 Task: Create a 'session' object.
Action: Mouse moved to (723, 57)
Screenshot: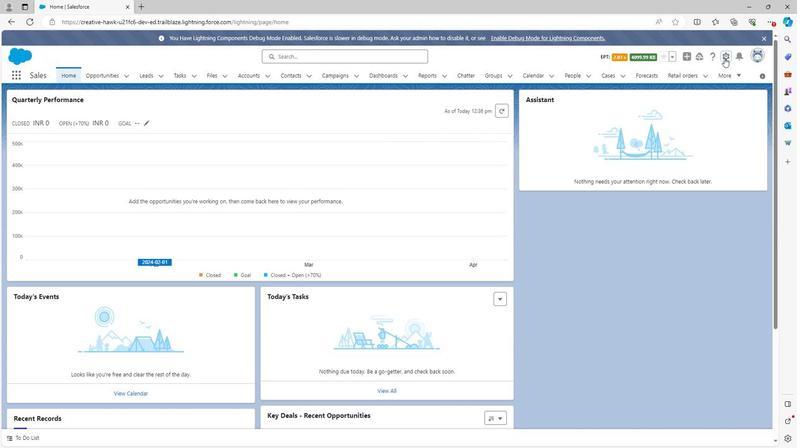 
Action: Mouse pressed left at (723, 57)
Screenshot: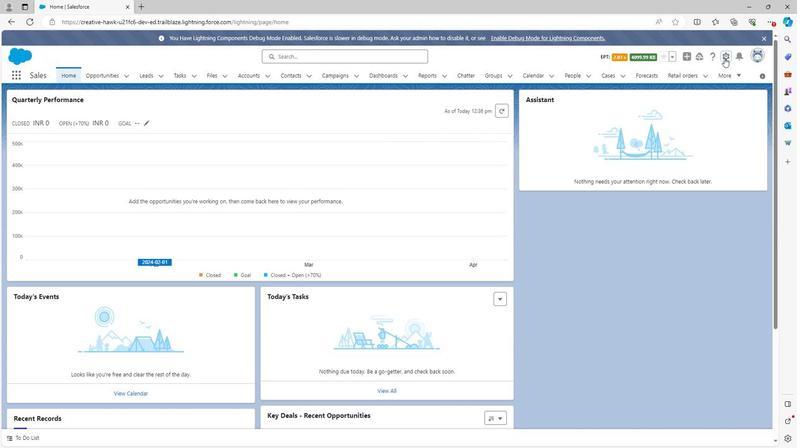 
Action: Mouse moved to (696, 80)
Screenshot: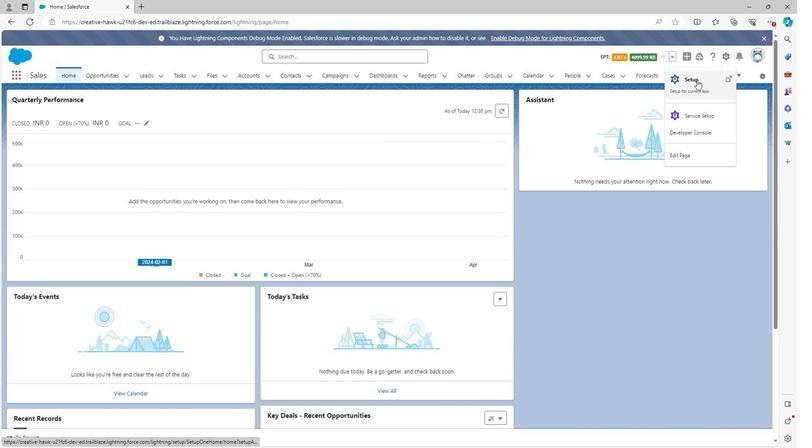 
Action: Mouse pressed left at (696, 80)
Screenshot: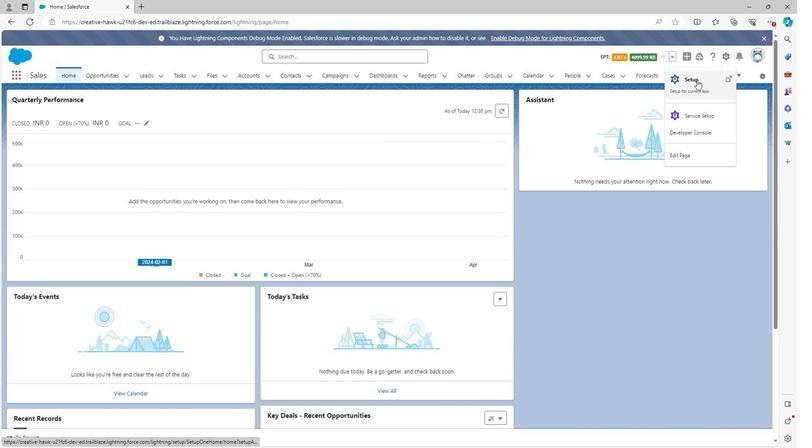 
Action: Mouse moved to (95, 77)
Screenshot: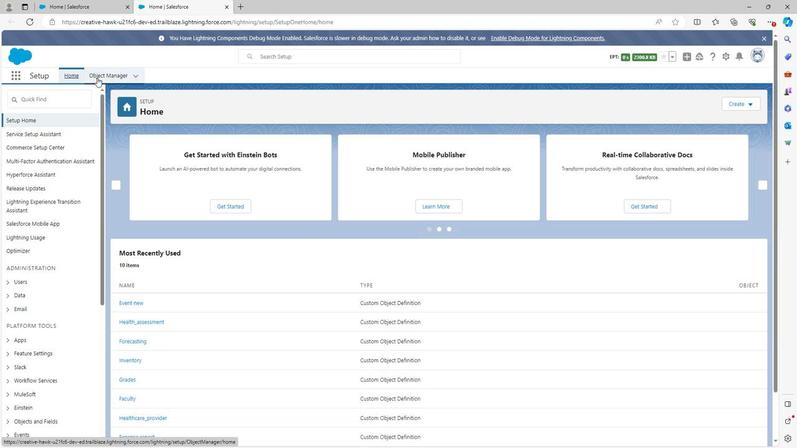 
Action: Mouse pressed left at (95, 77)
Screenshot: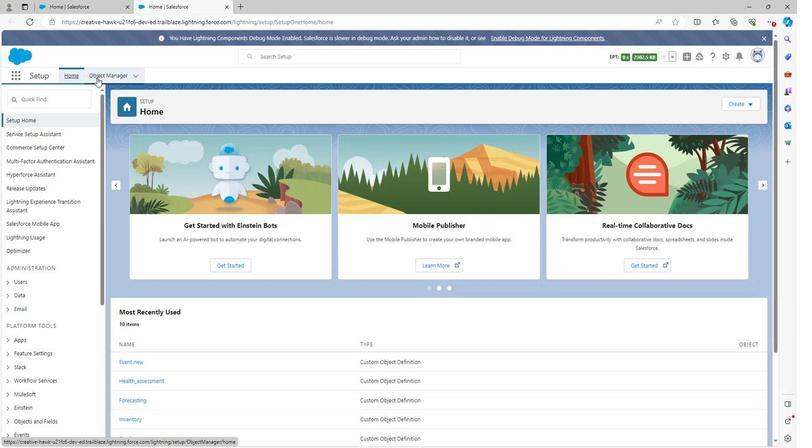 
Action: Mouse moved to (742, 100)
Screenshot: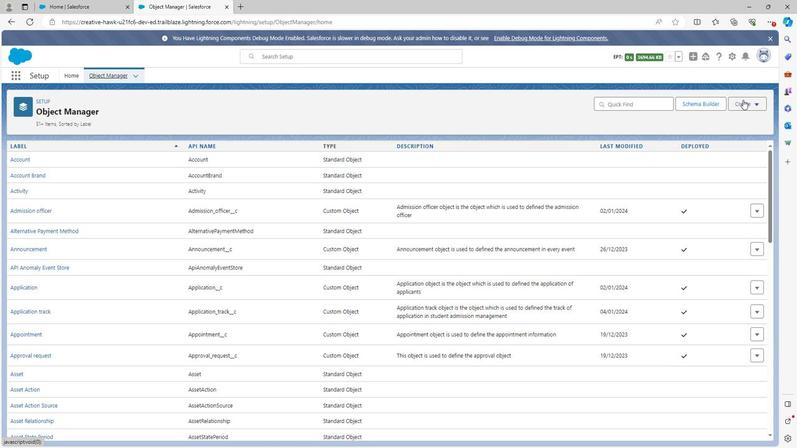
Action: Mouse pressed left at (742, 100)
Screenshot: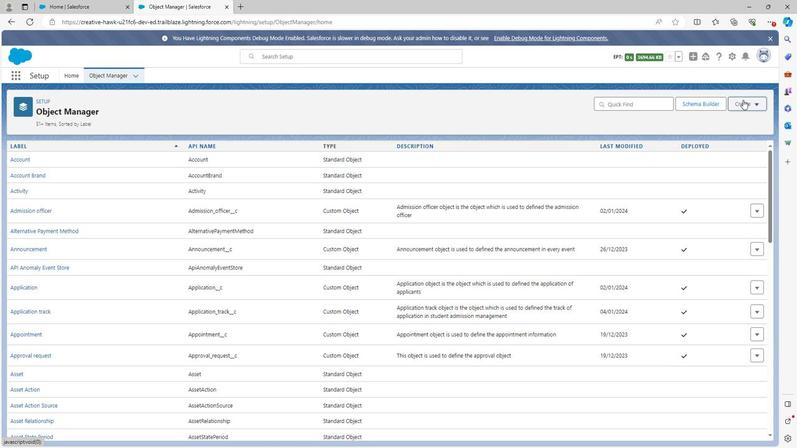 
Action: Mouse moved to (731, 126)
Screenshot: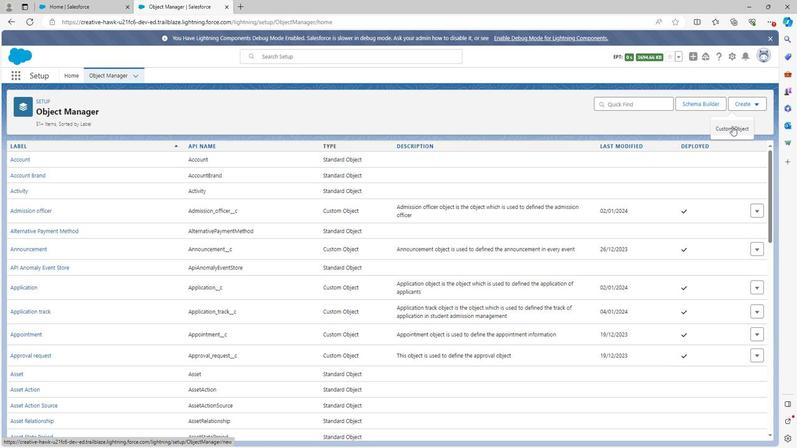 
Action: Mouse pressed left at (731, 126)
Screenshot: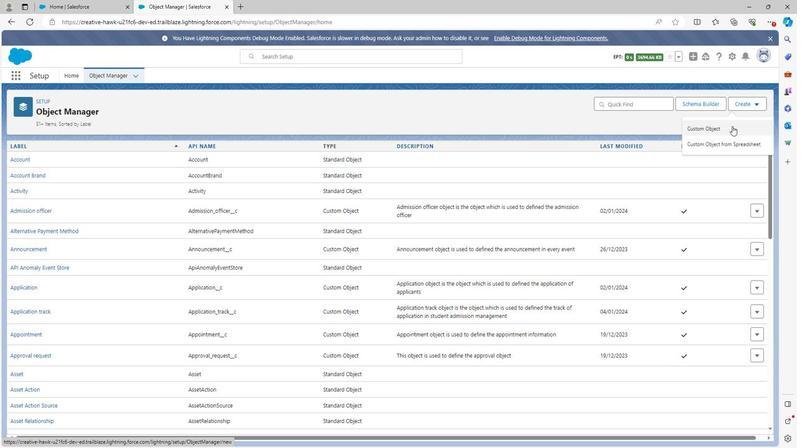 
Action: Mouse moved to (203, 208)
Screenshot: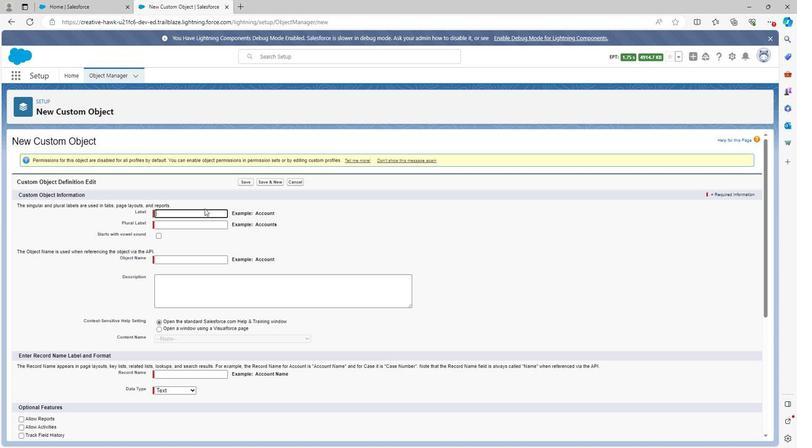 
Action: Key pressed <Key.shift>Session
Screenshot: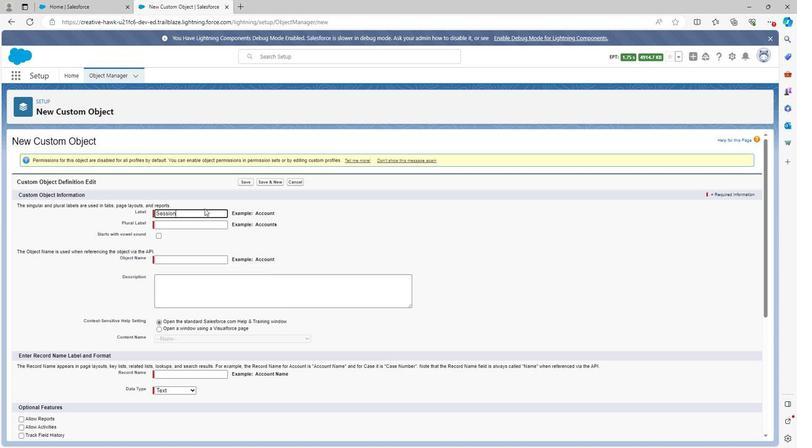 
Action: Mouse moved to (272, 235)
Screenshot: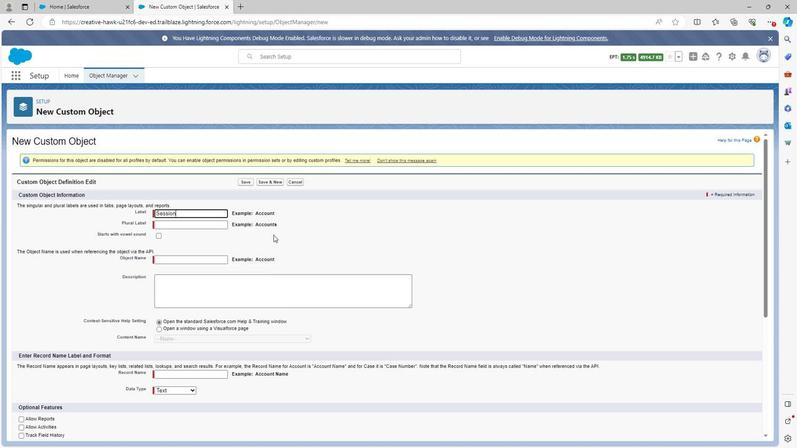 
Action: Mouse pressed left at (272, 235)
Screenshot: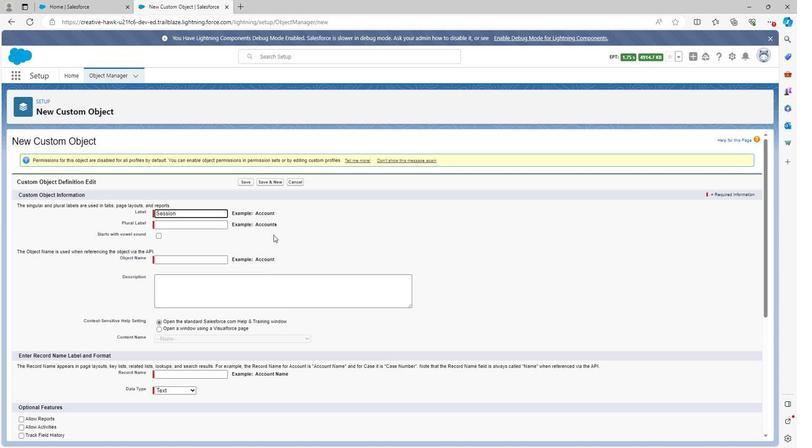 
Action: Mouse moved to (218, 225)
Screenshot: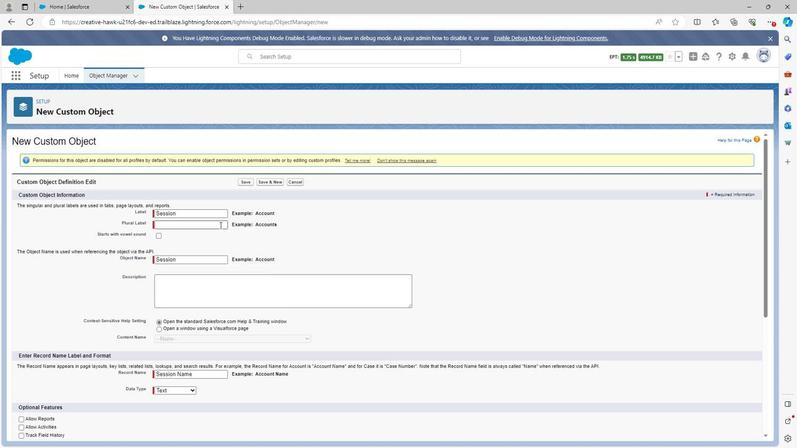 
Action: Mouse pressed left at (218, 225)
Screenshot: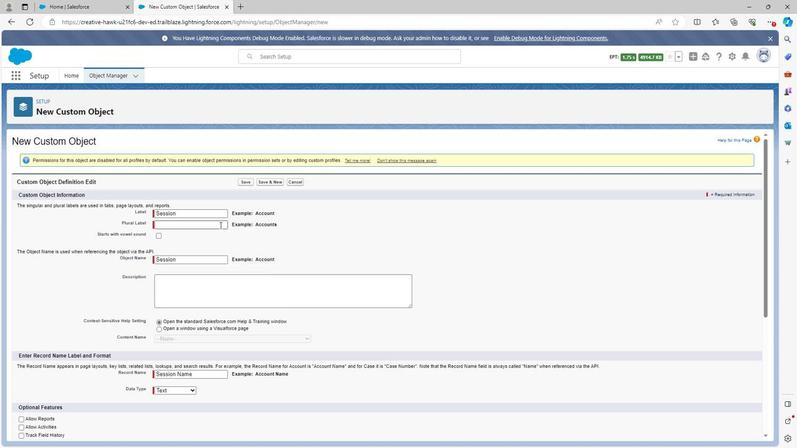 
Action: Key pressed <Key.shift>
Screenshot: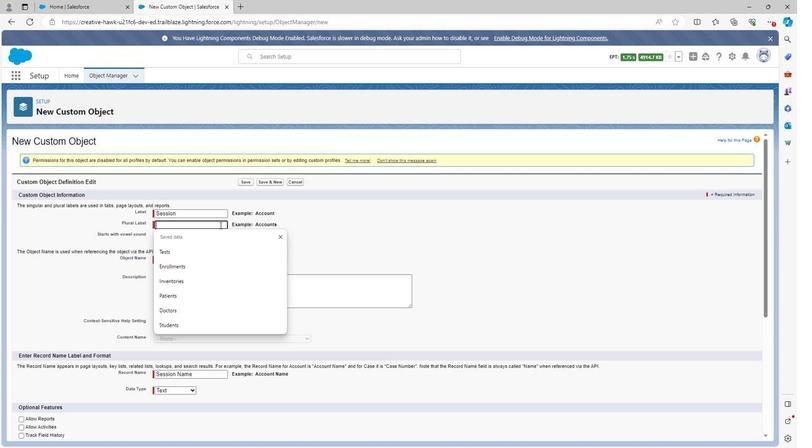 
Action: Mouse moved to (218, 225)
Screenshot: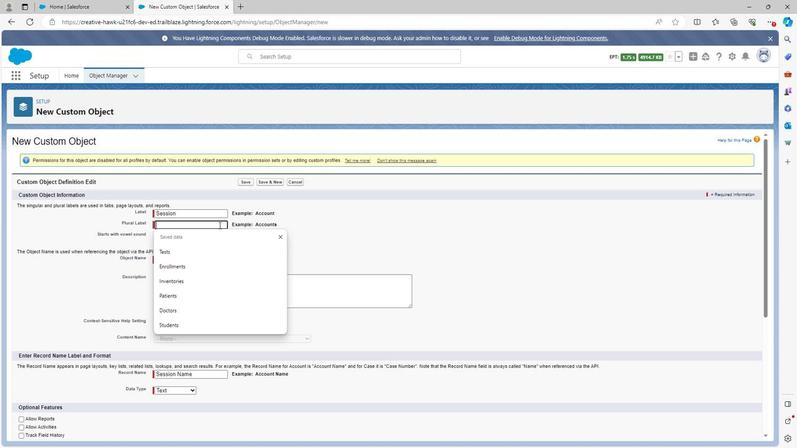
Action: Key pressed Se
Screenshot: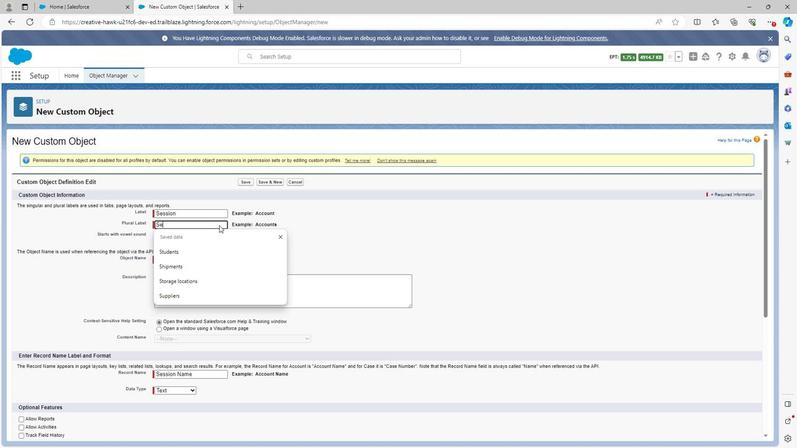
Action: Mouse moved to (218, 225)
Screenshot: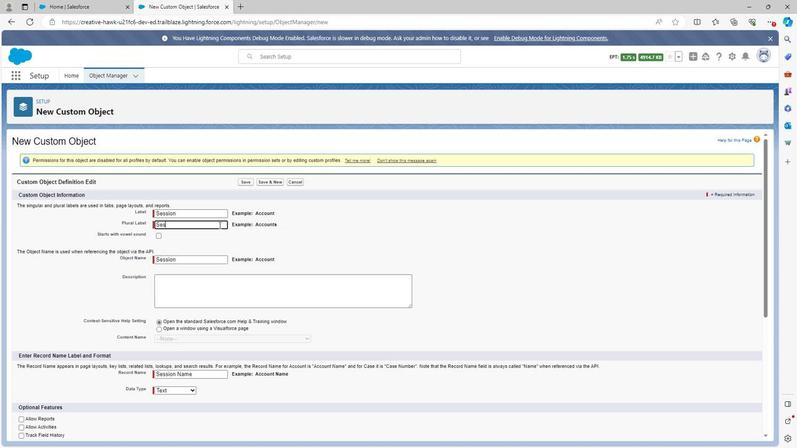 
Action: Key pressed ssions
Screenshot: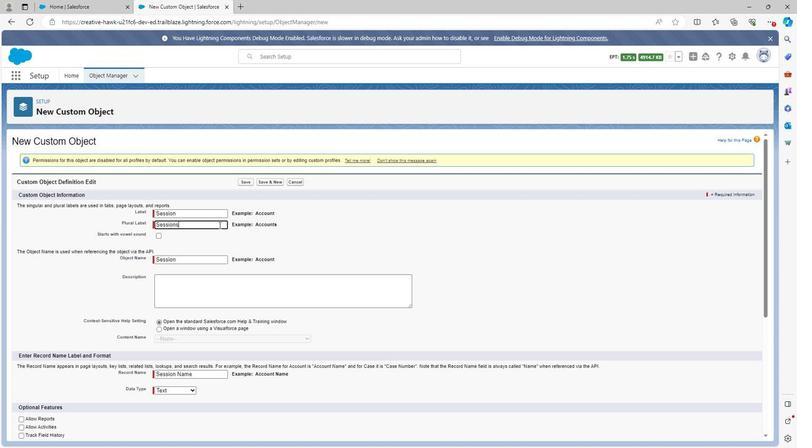 
Action: Mouse moved to (220, 299)
Screenshot: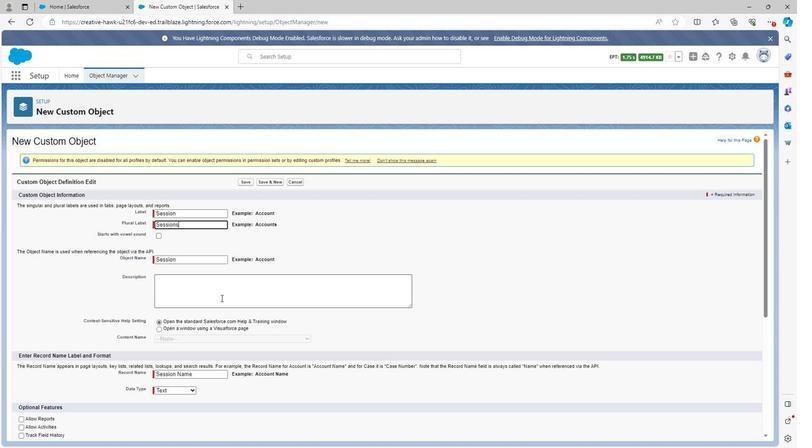 
Action: Mouse pressed left at (220, 299)
Screenshot: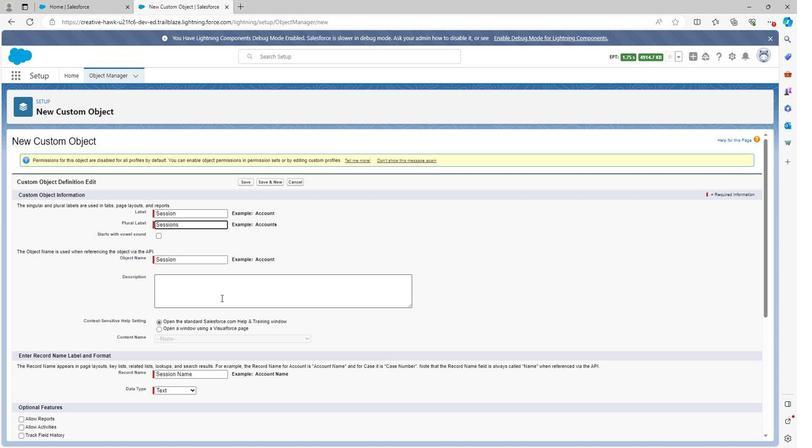 
Action: Key pressed <Key.shift>
Screenshot: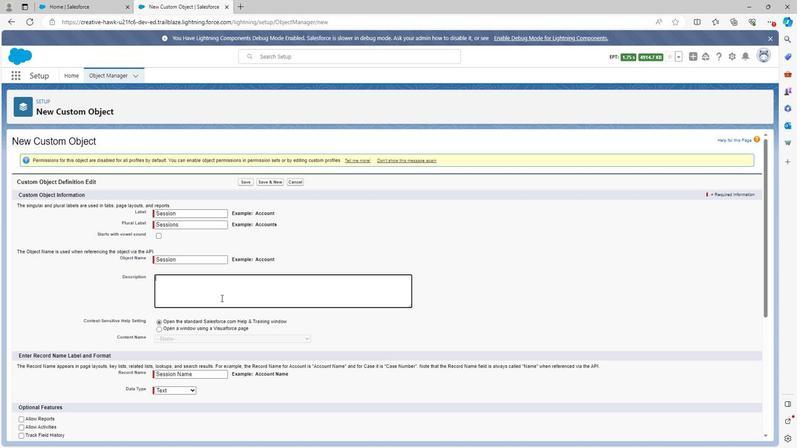 
Action: Mouse moved to (220, 299)
Screenshot: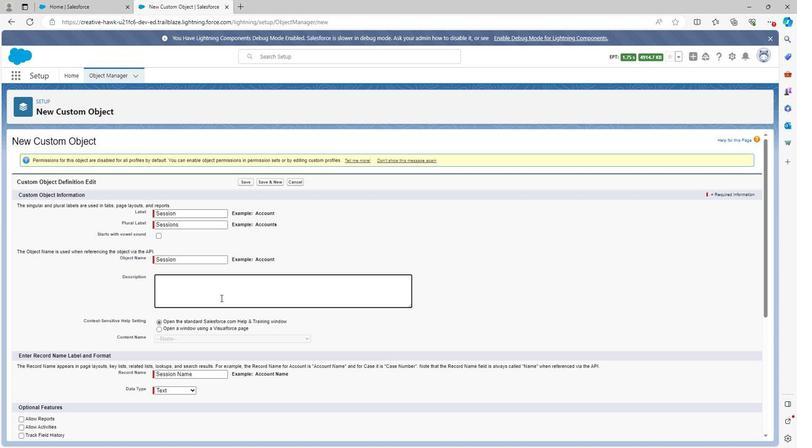 
Action: Key pressed S
Screenshot: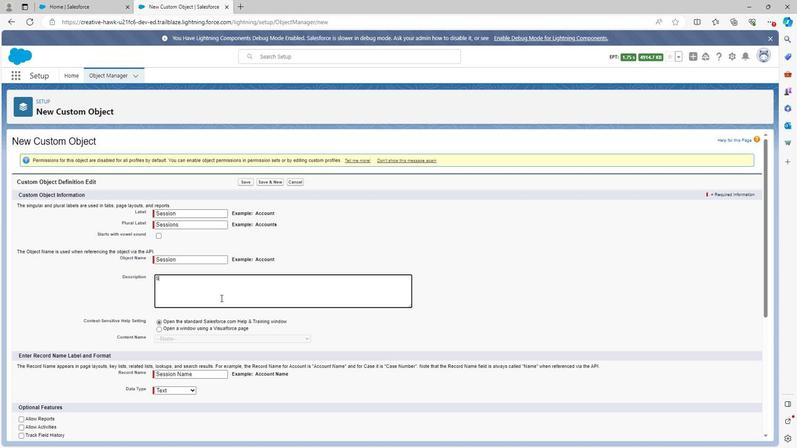 
Action: Mouse moved to (220, 296)
Screenshot: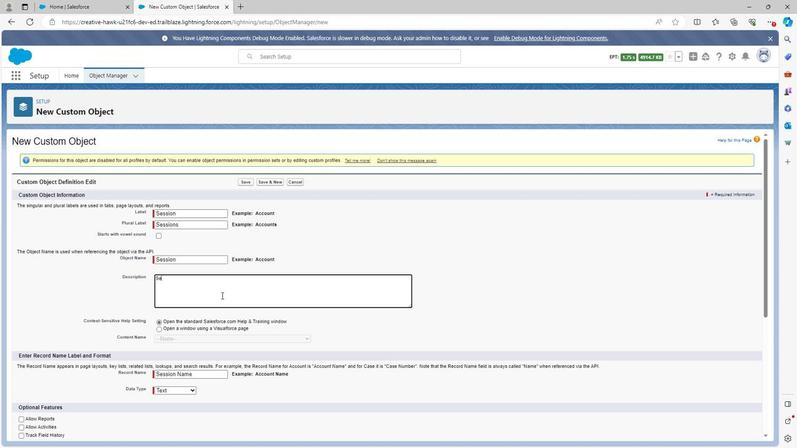 
Action: Key pressed e
Screenshot: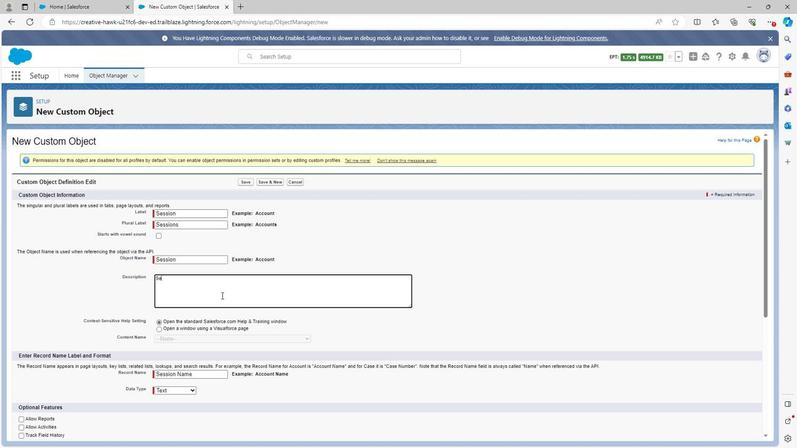 
Action: Mouse moved to (220, 296)
Screenshot: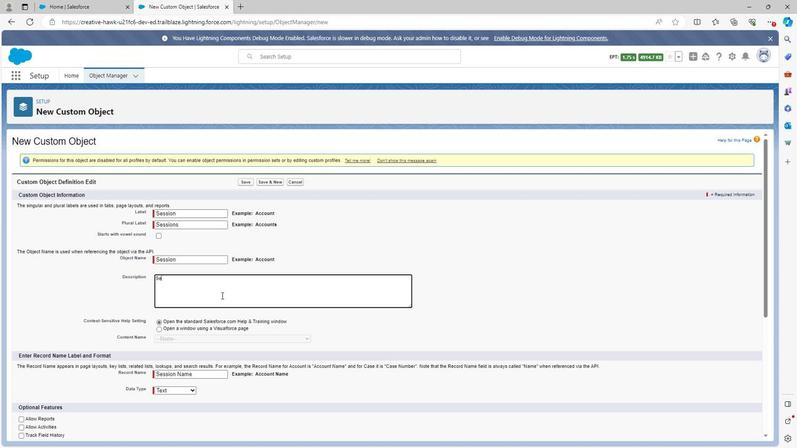 
Action: Key pressed ssd
Screenshot: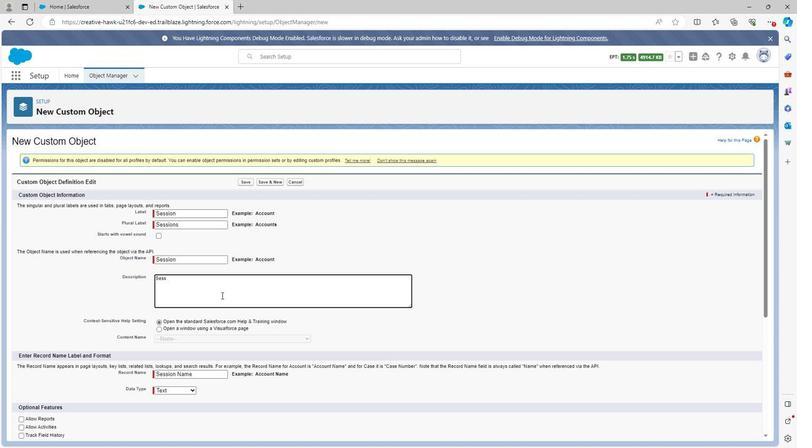 
Action: Mouse moved to (220, 296)
Screenshot: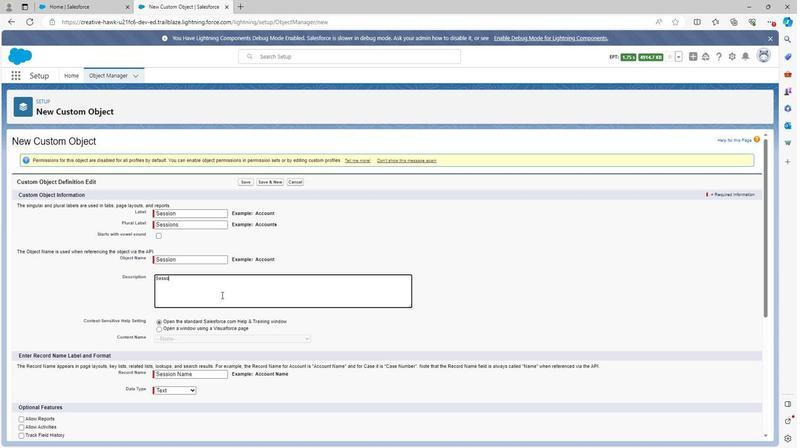 
Action: Key pressed ion<Key.space>object<Key.space>
Screenshot: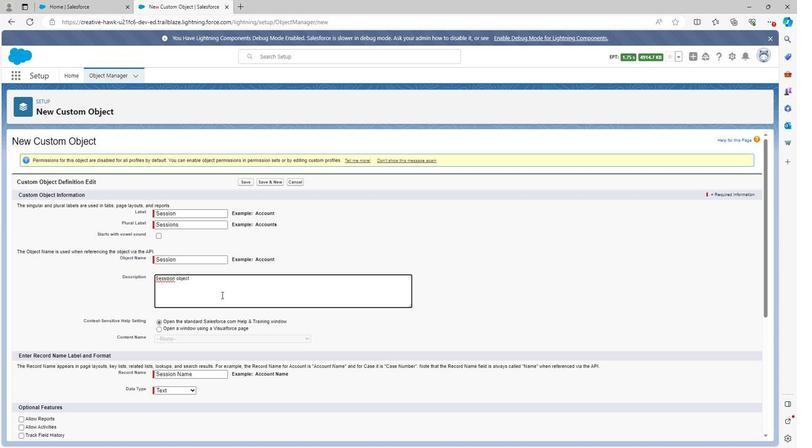 
Action: Mouse moved to (167, 278)
Screenshot: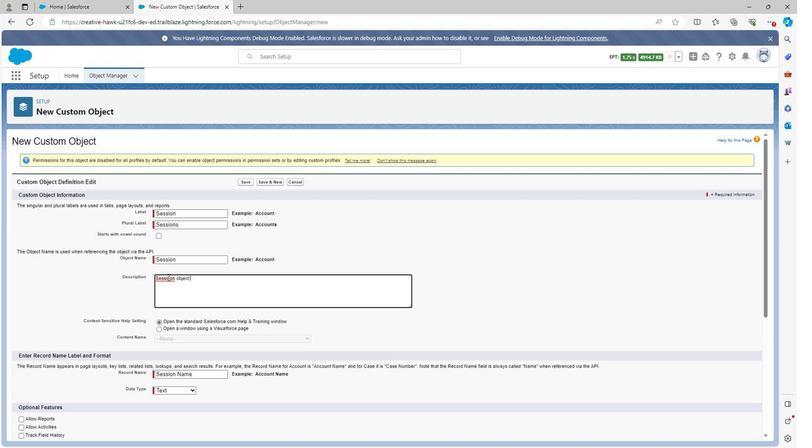 
Action: Mouse pressed left at (167, 278)
Screenshot: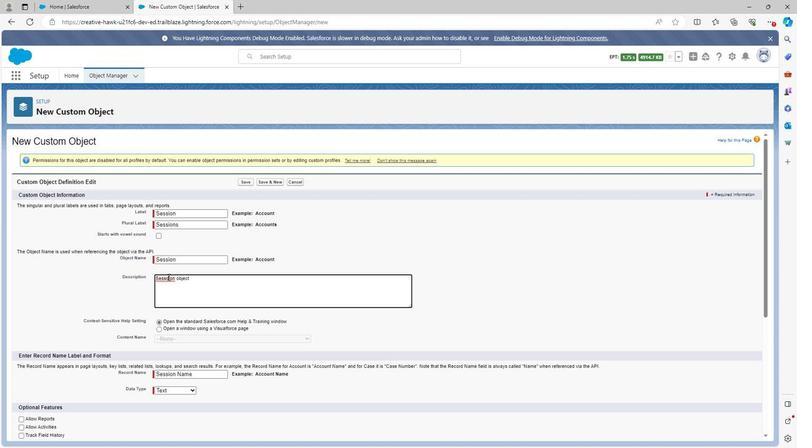
Action: Mouse moved to (183, 330)
Screenshot: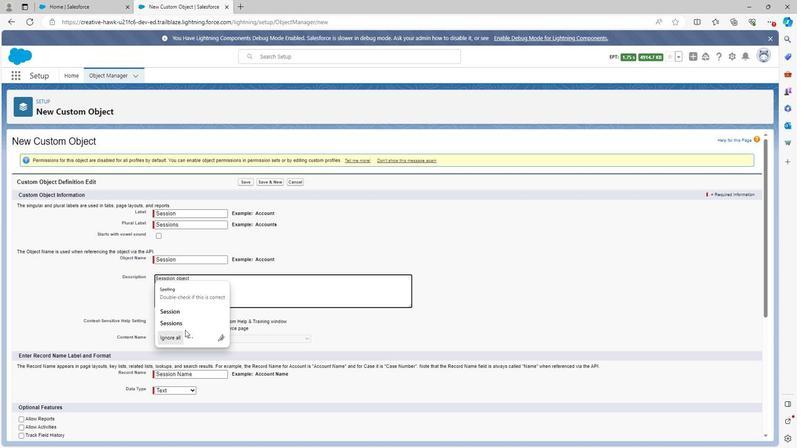 
Action: Key pressed <Key.backspace>
Screenshot: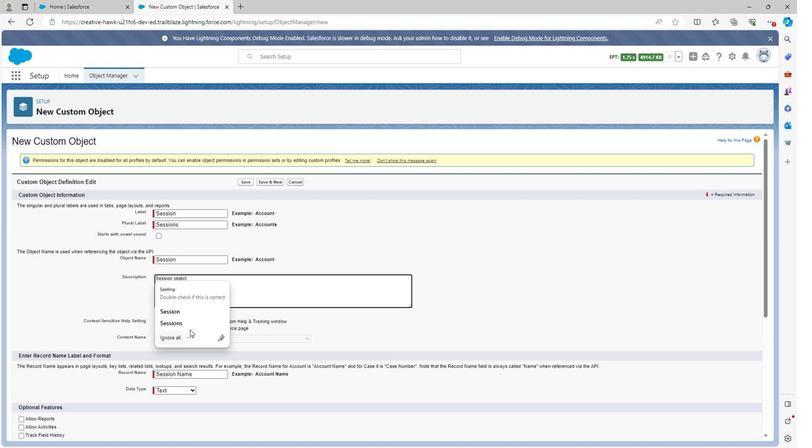 
Action: Mouse moved to (201, 281)
Screenshot: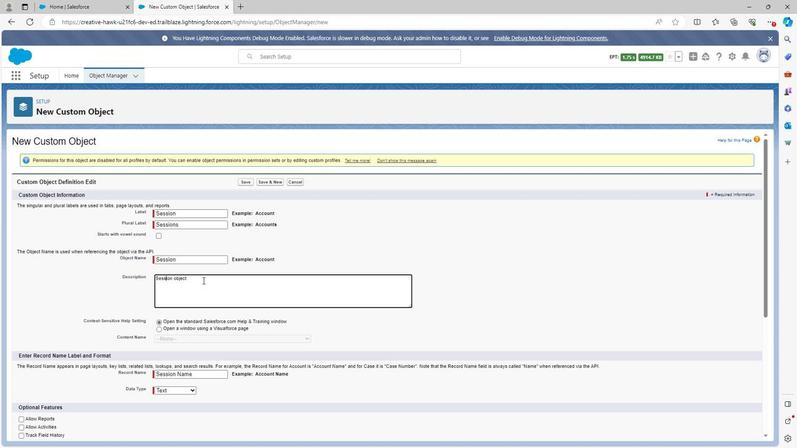
Action: Mouse pressed left at (201, 281)
Screenshot: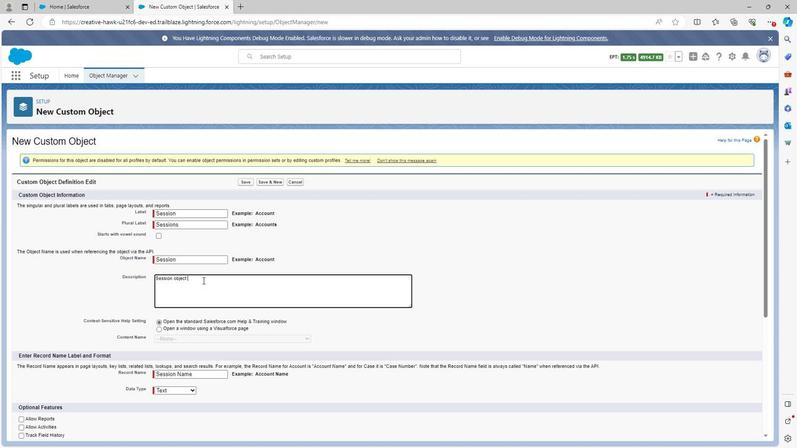 
Action: Mouse moved to (200, 281)
Screenshot: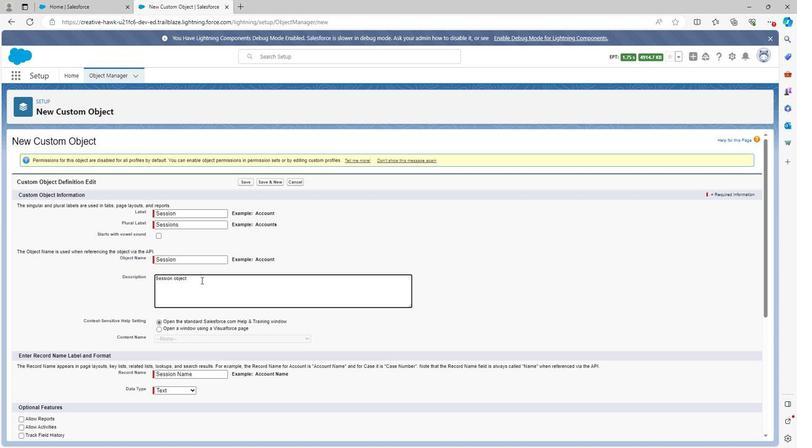 
Action: Key pressed is
Screenshot: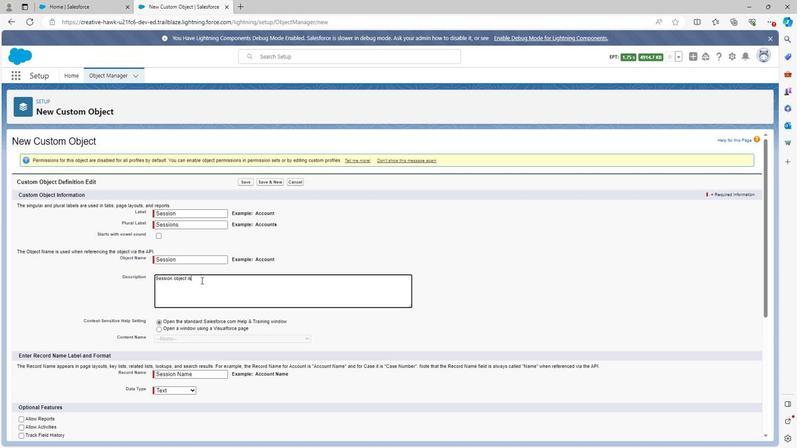
Action: Mouse moved to (200, 281)
Screenshot: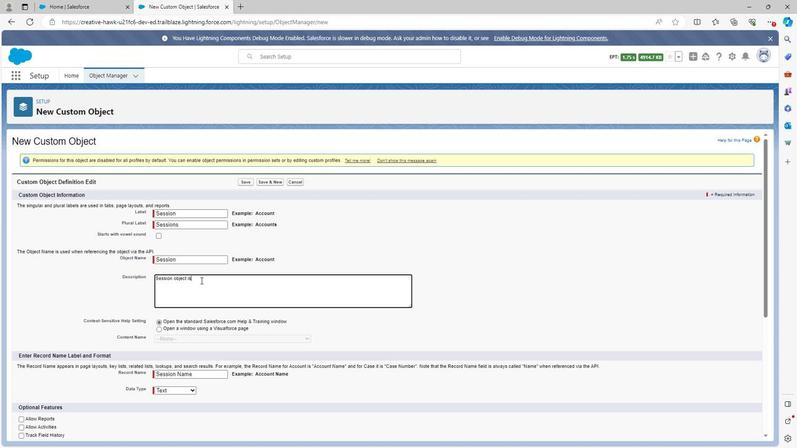 
Action: Key pressed <Key.space>the<Key.space>object<Key.space>which<Key.space>is<Key.space>u
Screenshot: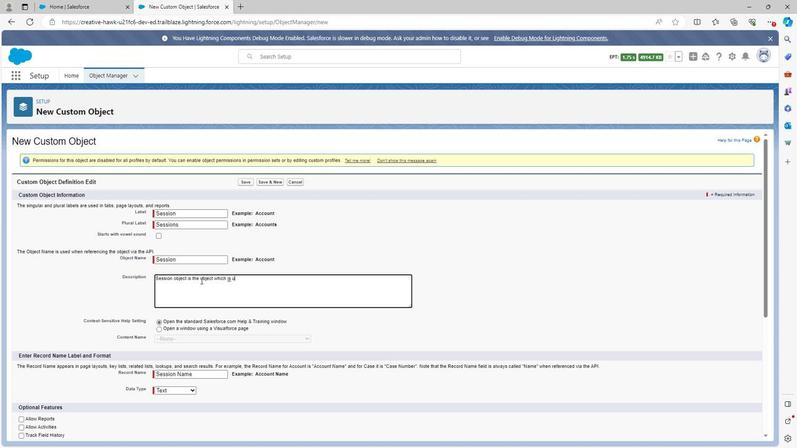 
Action: Mouse moved to (199, 281)
Screenshot: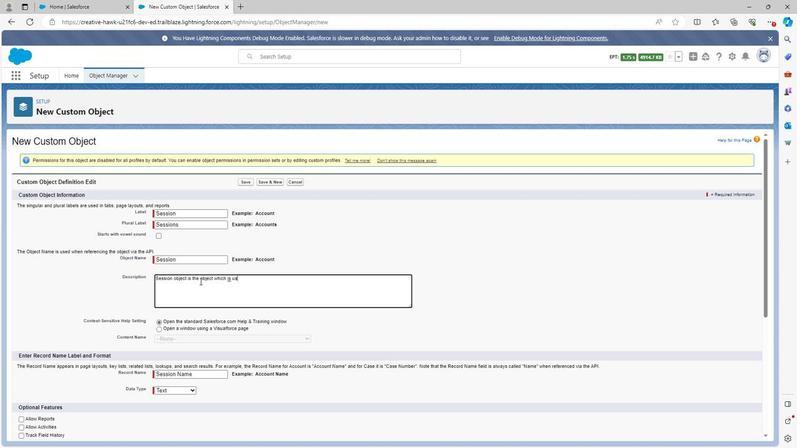 
Action: Key pressed s
Screenshot: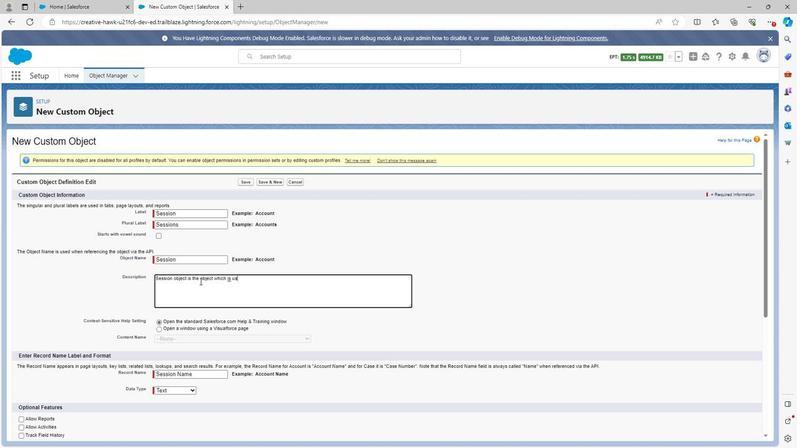 
Action: Mouse moved to (198, 282)
Screenshot: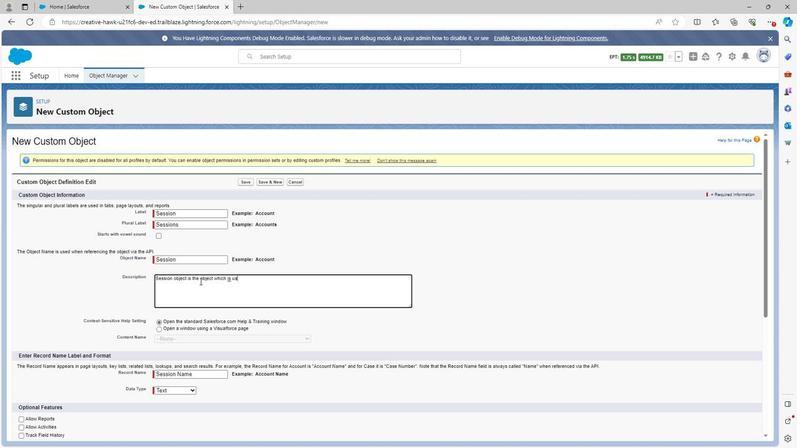 
Action: Key pressed e
Screenshot: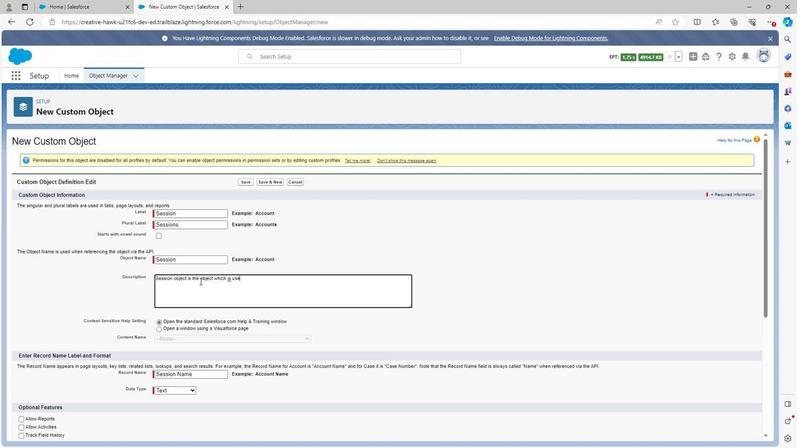 
Action: Mouse moved to (197, 283)
Screenshot: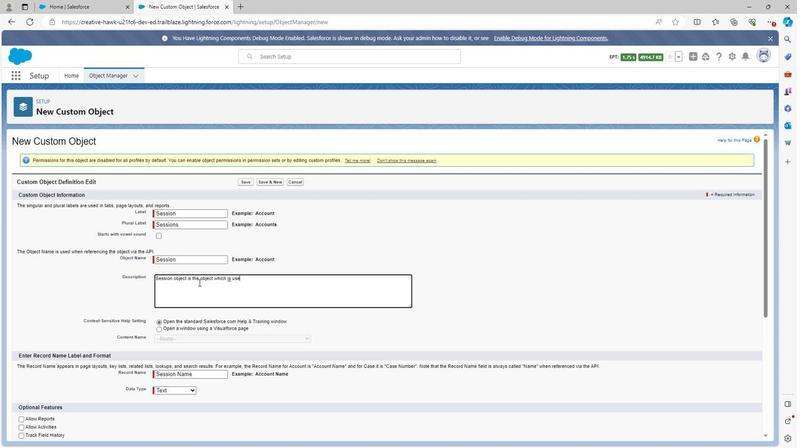 
Action: Key pressed d<Key.space>to<Key.space>defi
Screenshot: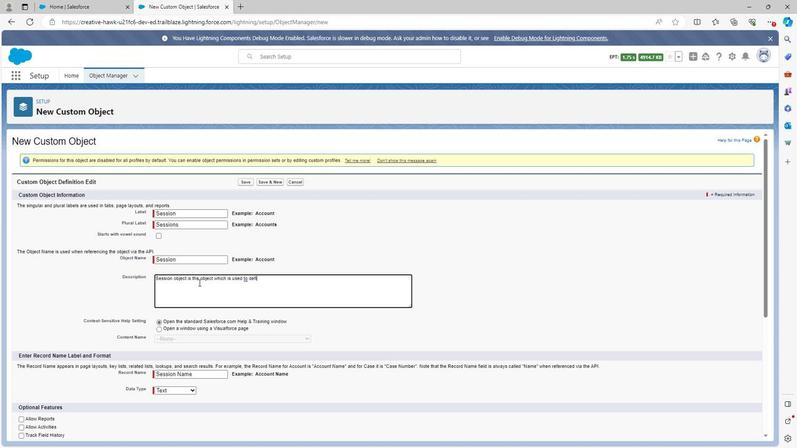
Action: Mouse moved to (196, 283)
Screenshot: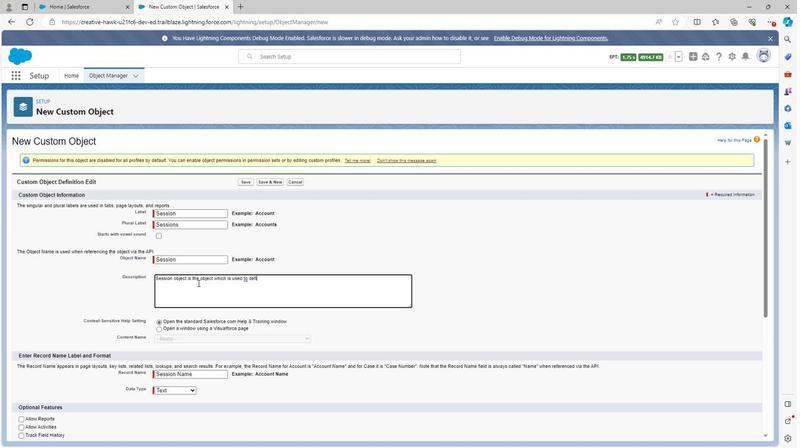 
Action: Key pressed ned<Key.space>the<Key.space>sessions<Key.space>in<Key.space>event<Key.space>management
Screenshot: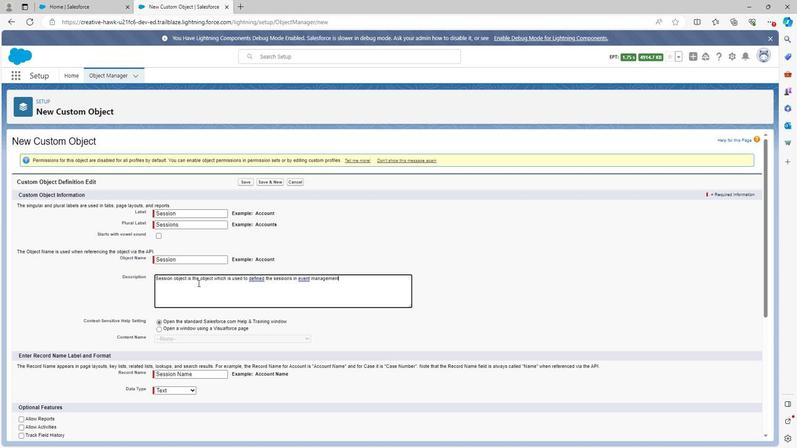 
Action: Mouse moved to (43, 375)
Screenshot: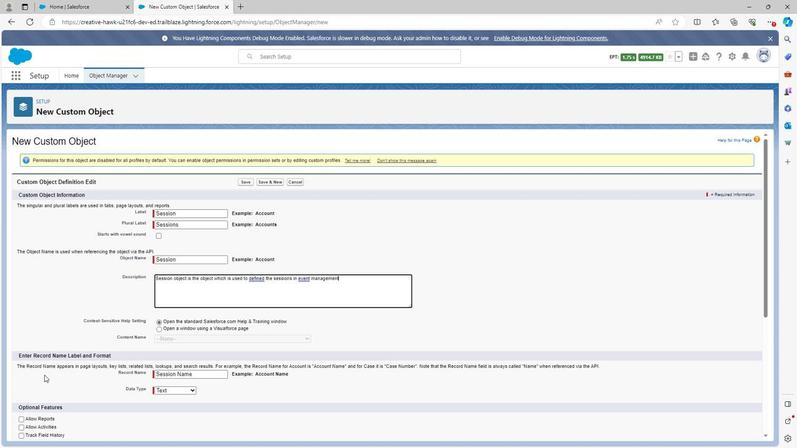 
Action: Mouse scrolled (43, 375) with delta (0, 0)
Screenshot: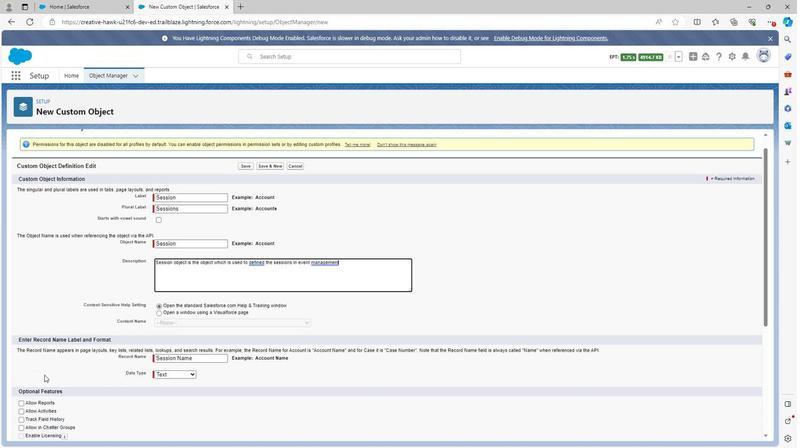 
Action: Mouse scrolled (43, 375) with delta (0, 0)
Screenshot: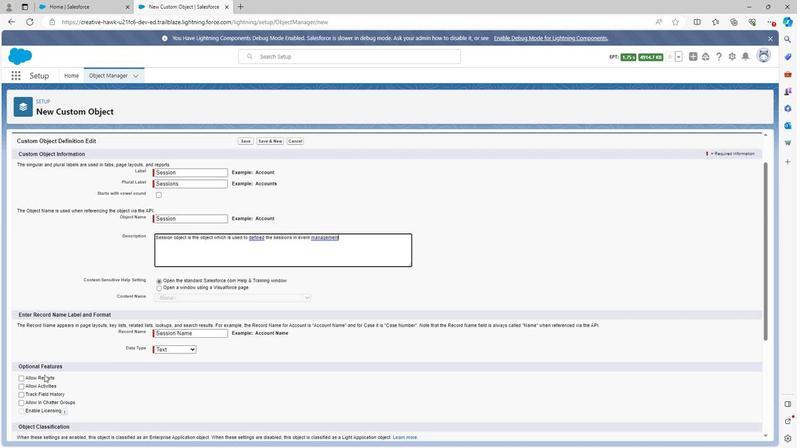 
Action: Mouse scrolled (43, 375) with delta (0, 0)
Screenshot: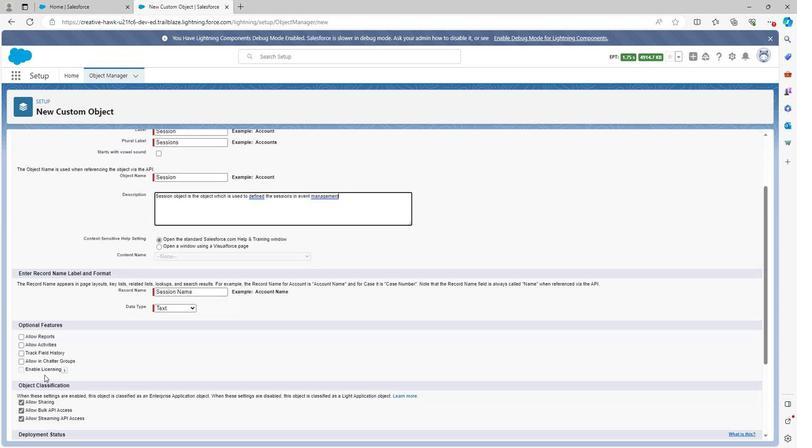 
Action: Mouse moved to (17, 279)
Screenshot: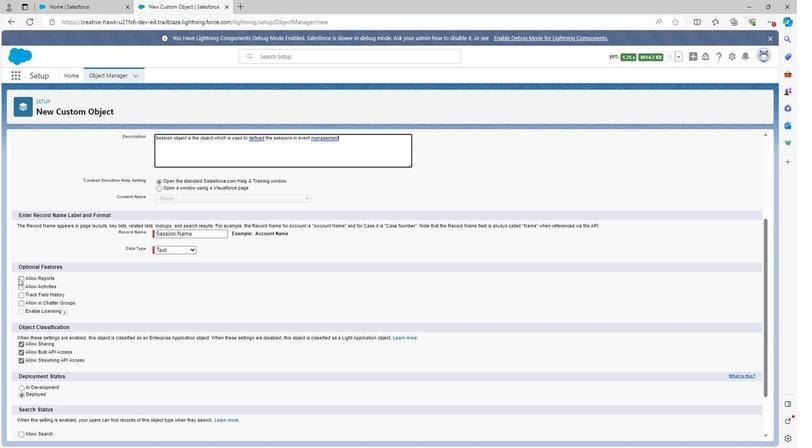 
Action: Mouse pressed left at (17, 279)
Screenshot: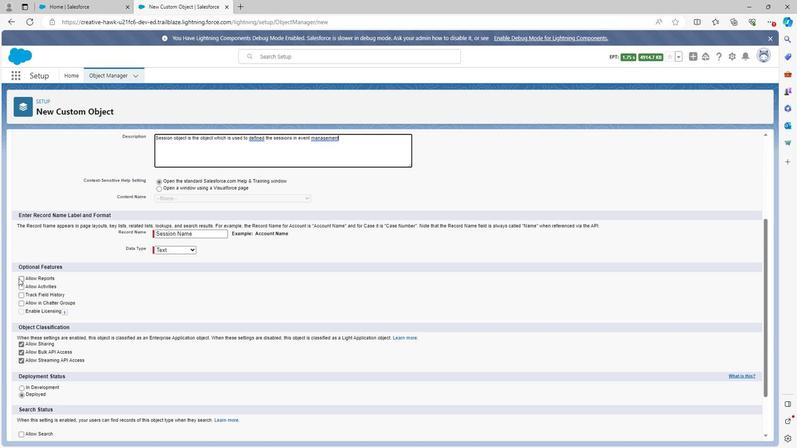 
Action: Mouse moved to (21, 287)
Screenshot: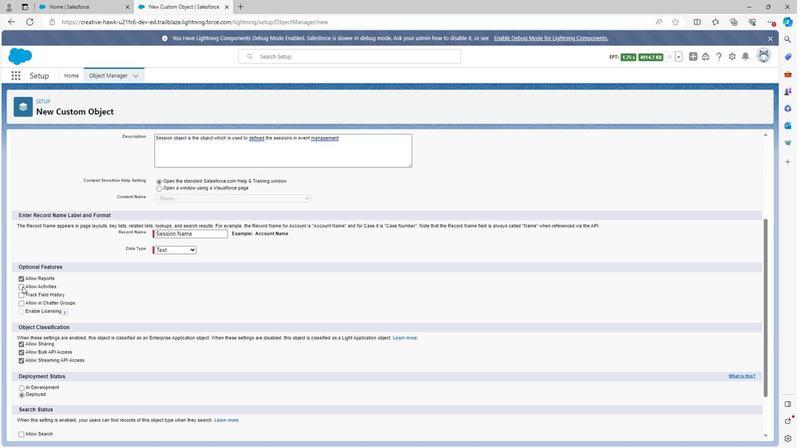 
Action: Mouse pressed left at (21, 287)
Screenshot: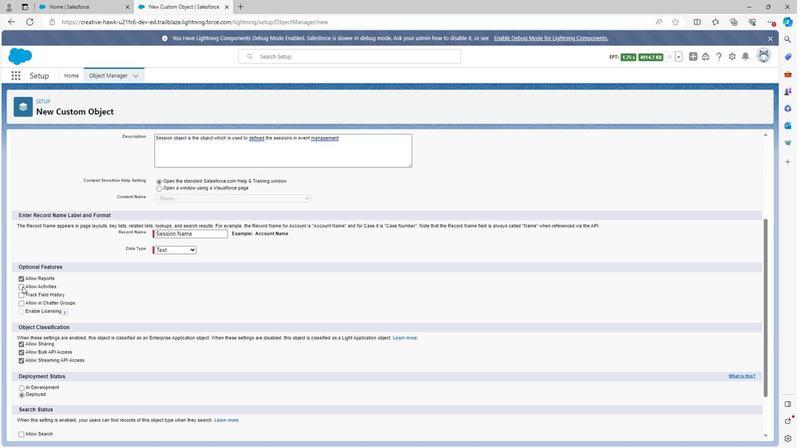 
Action: Mouse moved to (20, 293)
Screenshot: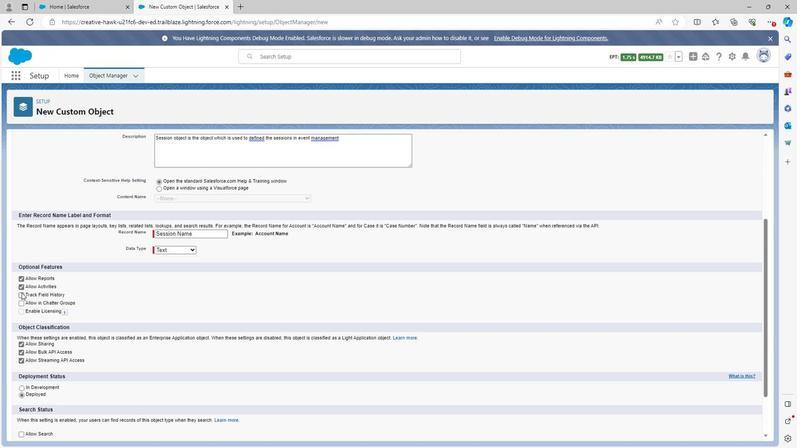 
Action: Mouse pressed left at (20, 293)
Screenshot: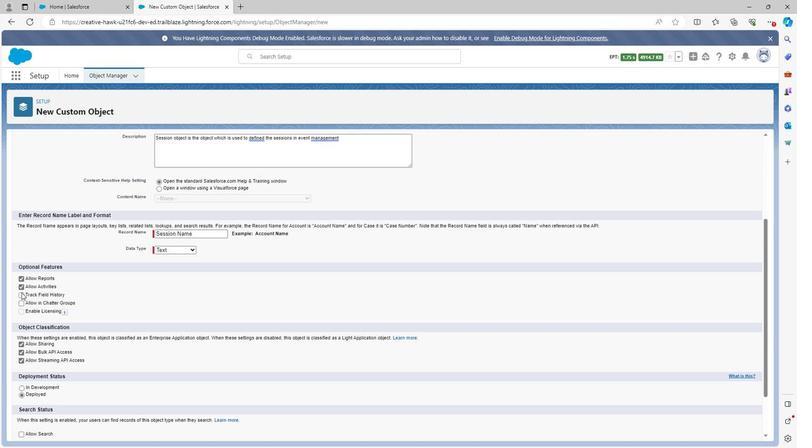 
Action: Mouse moved to (20, 302)
Screenshot: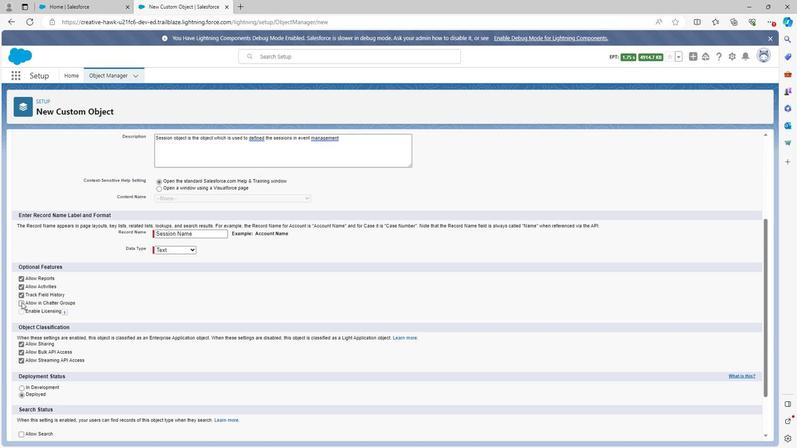 
Action: Mouse pressed left at (20, 302)
Screenshot: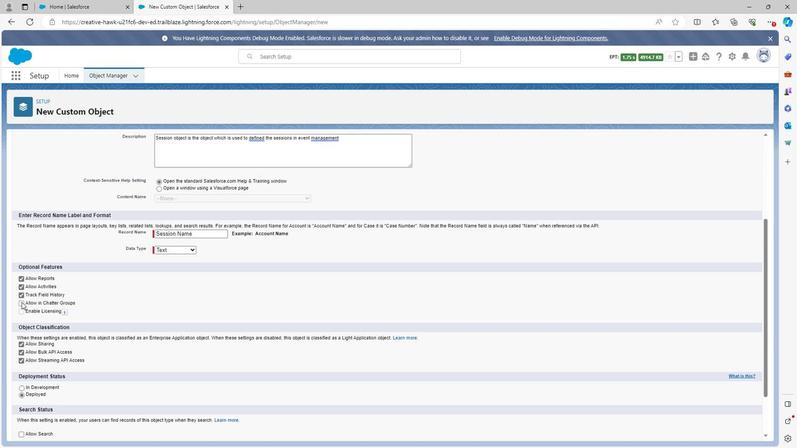 
Action: Mouse moved to (20, 303)
Screenshot: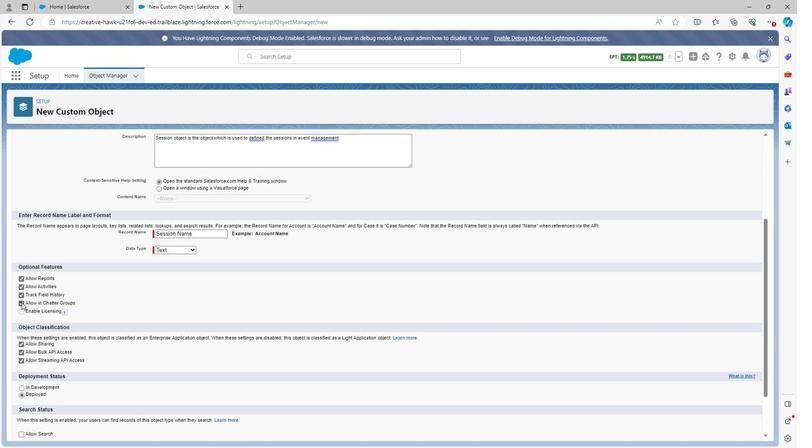 
Action: Mouse scrolled (20, 302) with delta (0, 0)
Screenshot: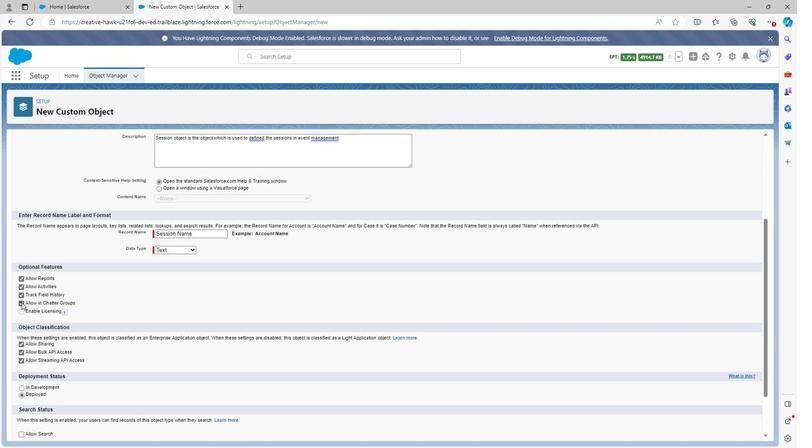
Action: Mouse moved to (20, 304)
Screenshot: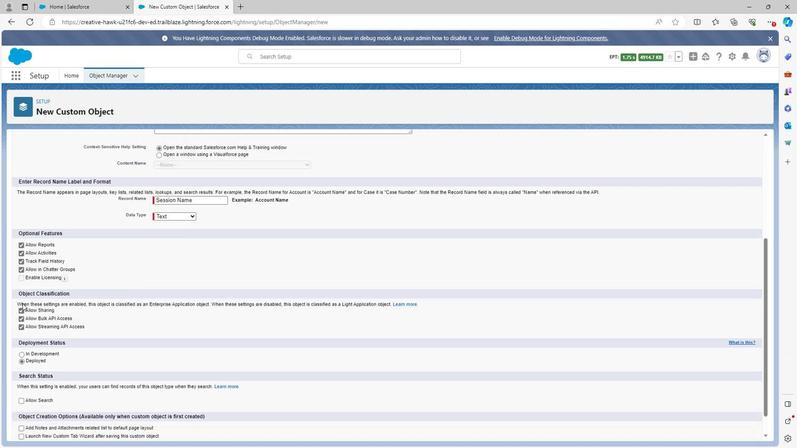 
Action: Mouse scrolled (20, 303) with delta (0, 0)
Screenshot: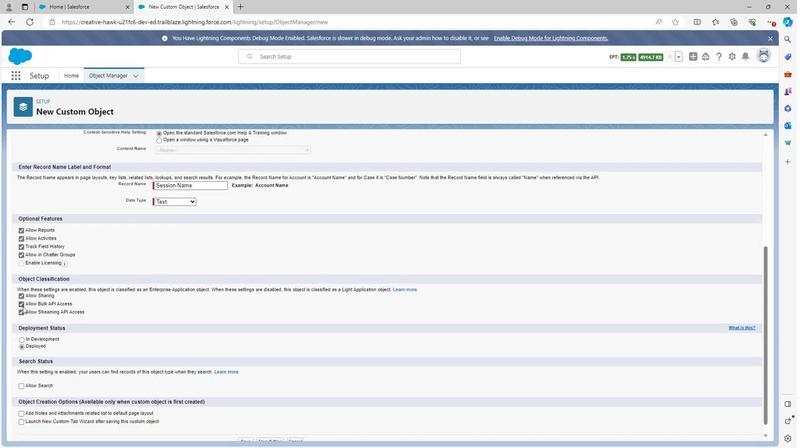 
Action: Mouse moved to (19, 375)
Screenshot: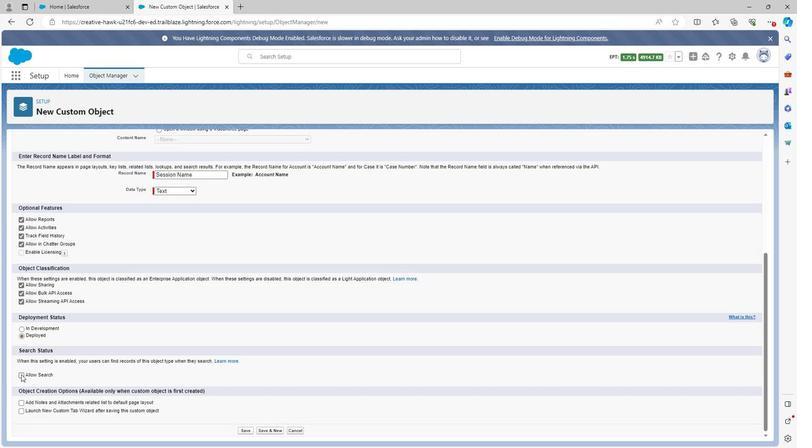 
Action: Mouse pressed left at (19, 375)
Screenshot: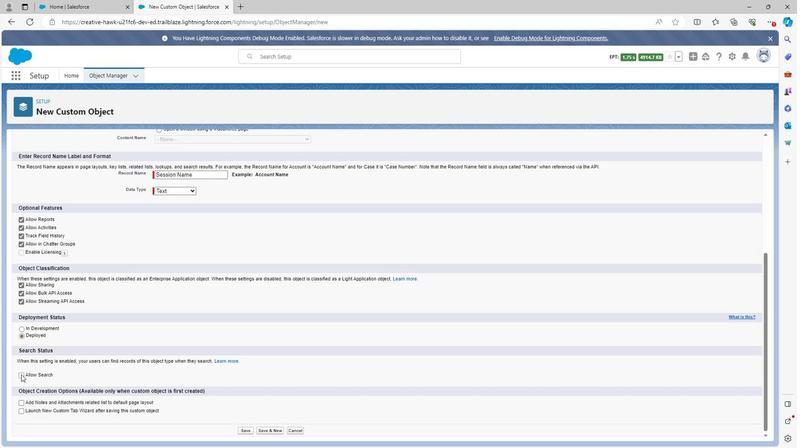
Action: Mouse moved to (244, 433)
Screenshot: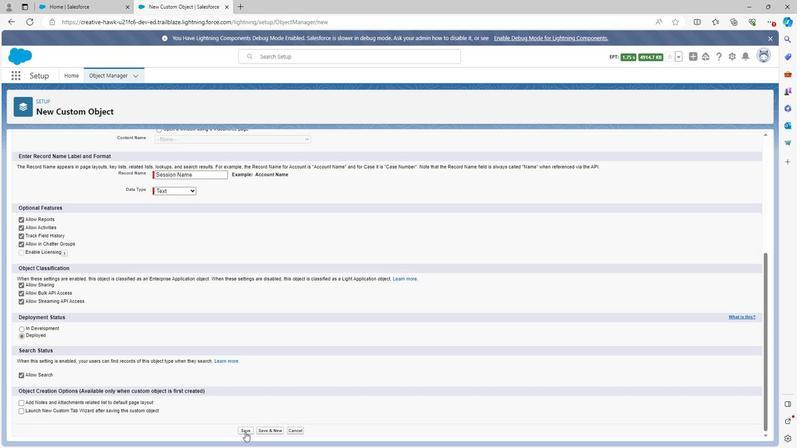 
Action: Mouse pressed left at (244, 433)
Screenshot: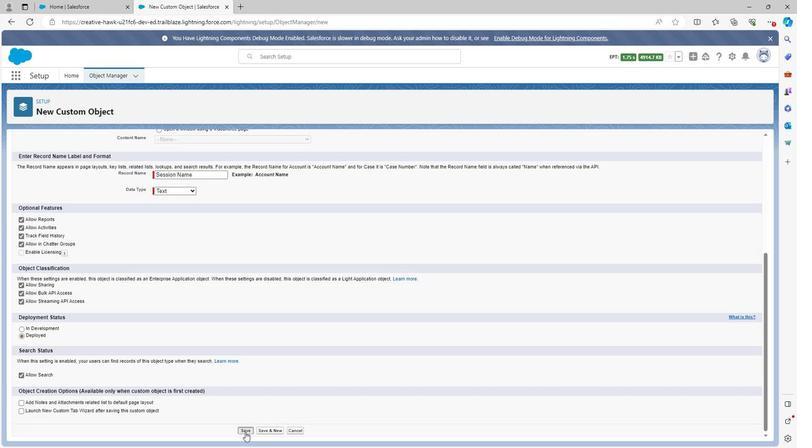 
Action: Mouse moved to (71, 100)
Screenshot: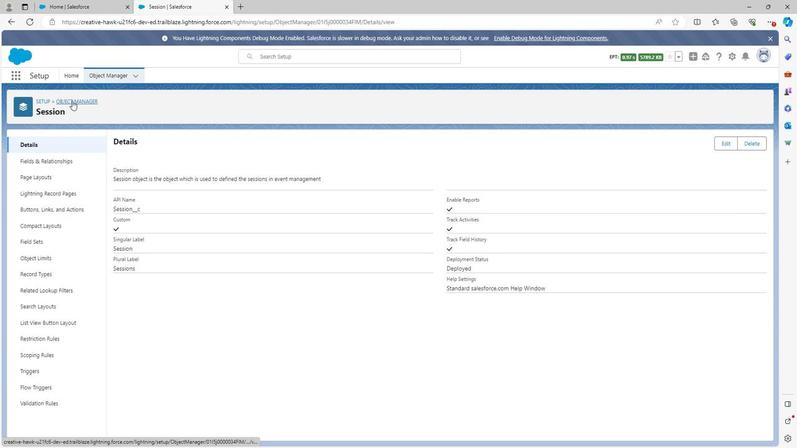 
Action: Mouse pressed left at (71, 100)
Screenshot: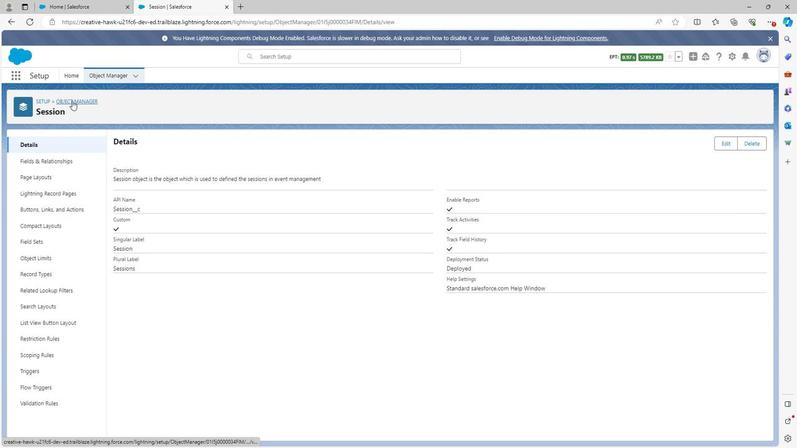 
Action: Mouse moved to (61, 323)
Screenshot: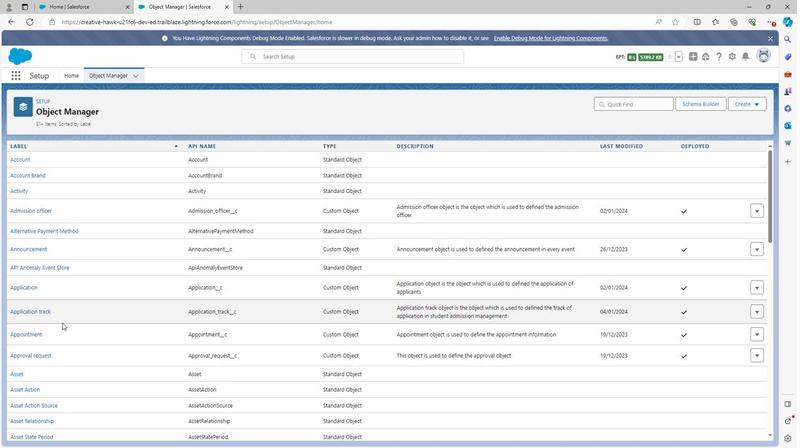 
Action: Mouse scrolled (61, 323) with delta (0, 0)
Screenshot: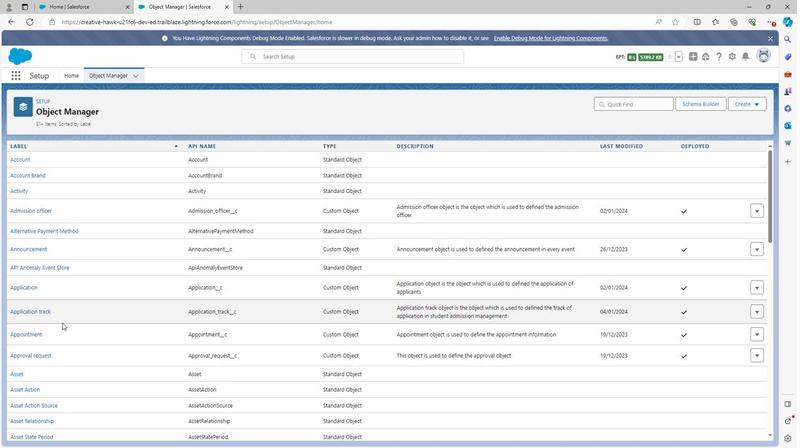 
Action: Mouse moved to (61, 324)
Screenshot: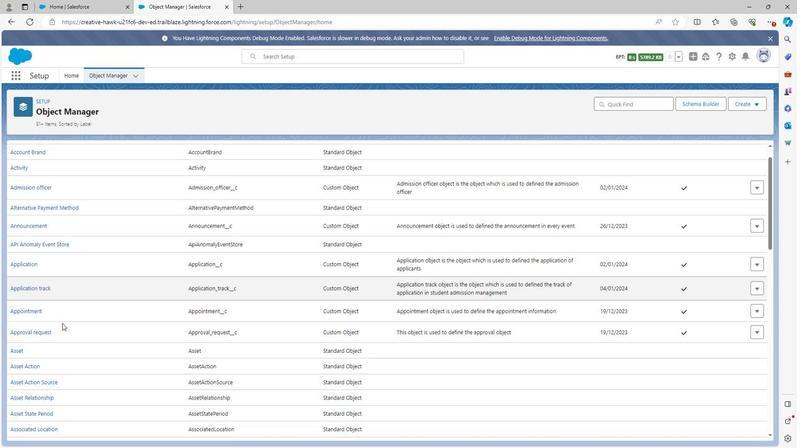 
Action: Mouse scrolled (61, 323) with delta (0, 0)
Screenshot: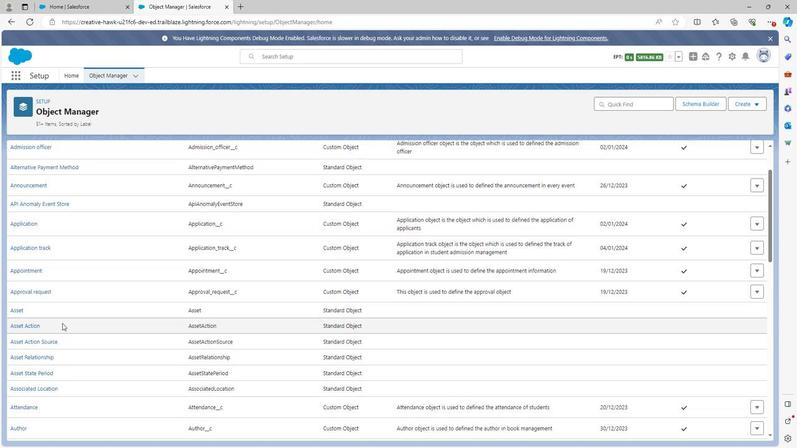 
Action: Mouse scrolled (61, 323) with delta (0, 0)
Screenshot: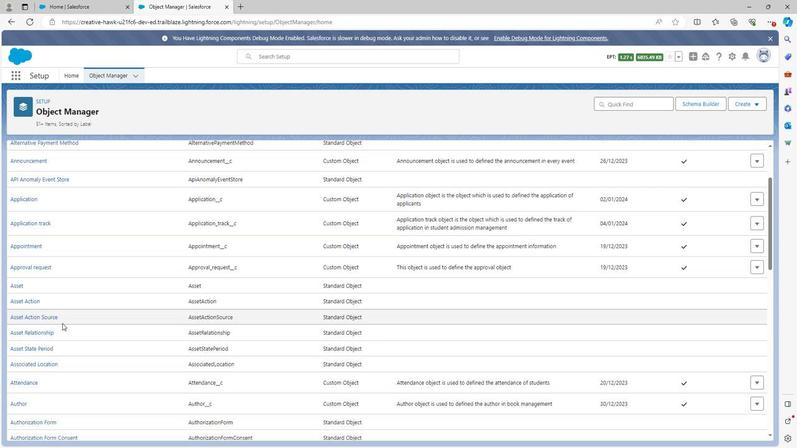 
Action: Mouse scrolled (61, 323) with delta (0, 0)
Screenshot: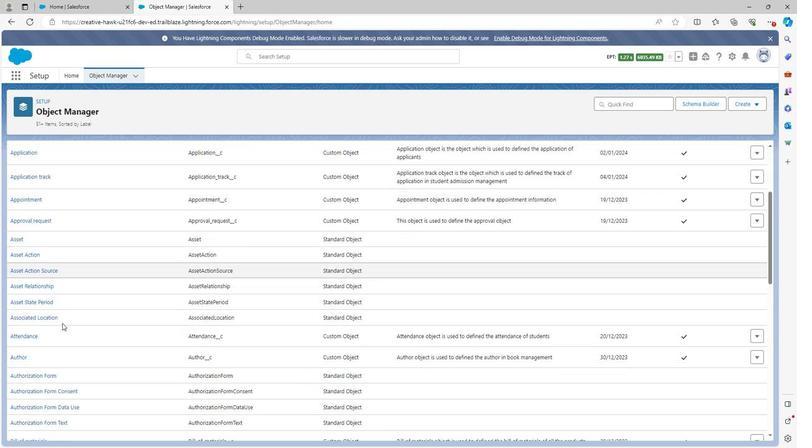 
Action: Mouse scrolled (61, 323) with delta (0, 0)
Screenshot: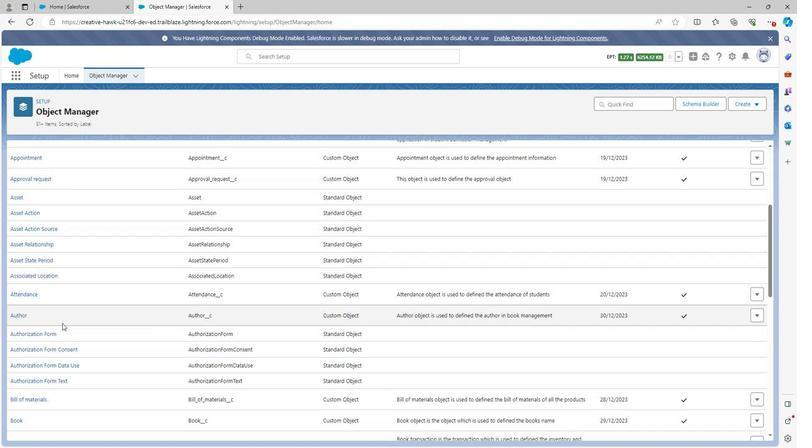 
Action: Mouse scrolled (61, 323) with delta (0, 0)
Screenshot: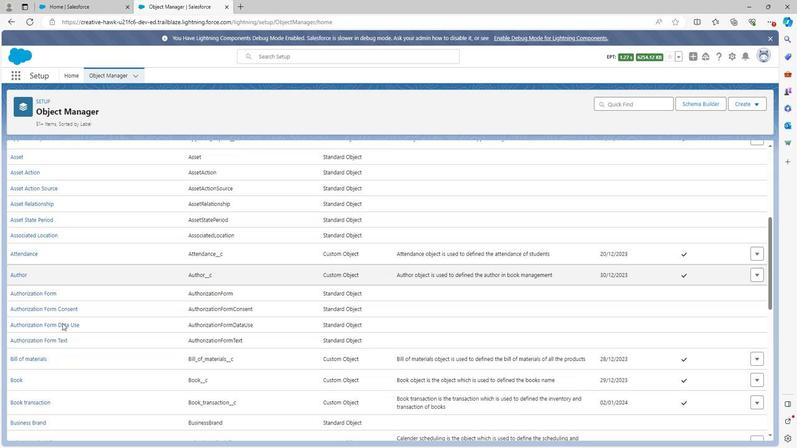 
Action: Mouse scrolled (61, 323) with delta (0, 0)
Screenshot: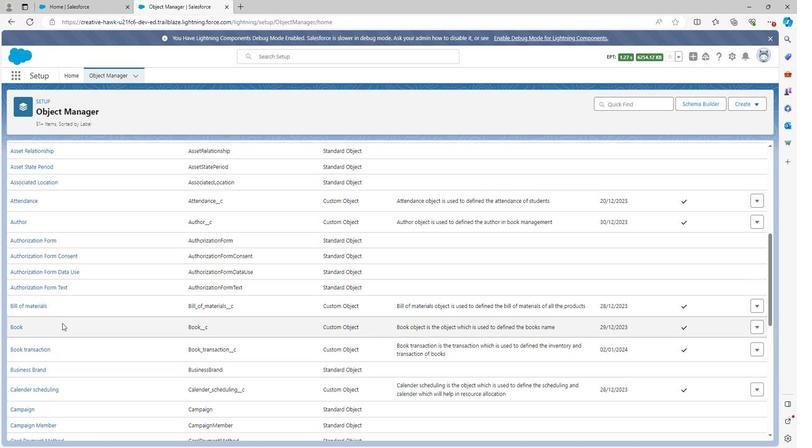 
Action: Mouse scrolled (61, 323) with delta (0, 0)
Screenshot: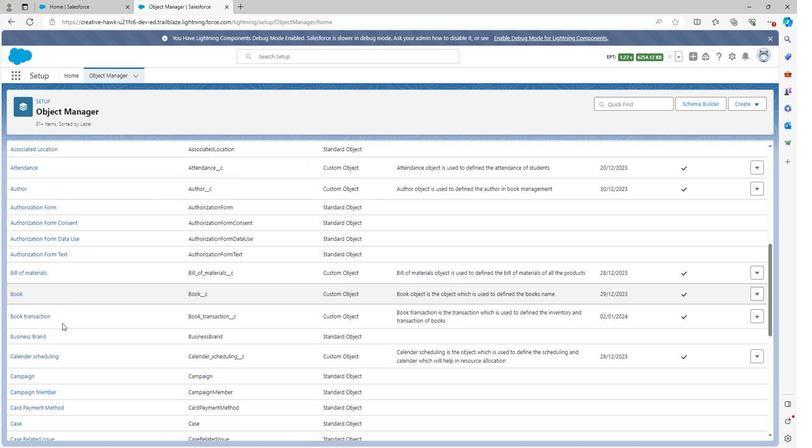 
Action: Mouse scrolled (61, 323) with delta (0, 0)
Screenshot: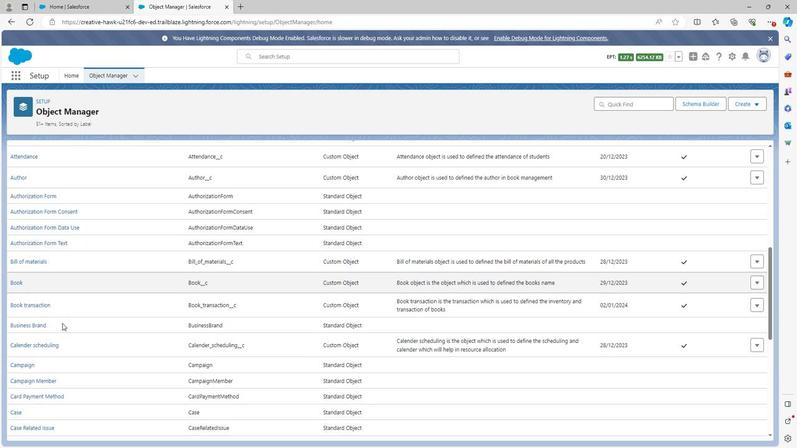 
Action: Mouse moved to (61, 325)
Screenshot: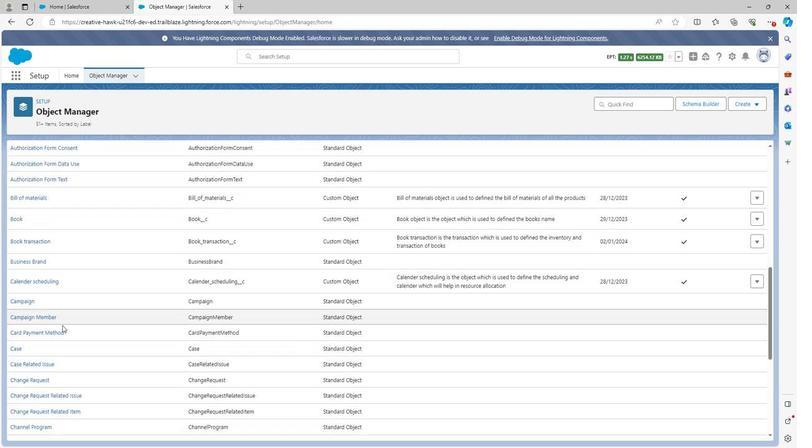 
Action: Mouse scrolled (61, 324) with delta (0, 0)
Screenshot: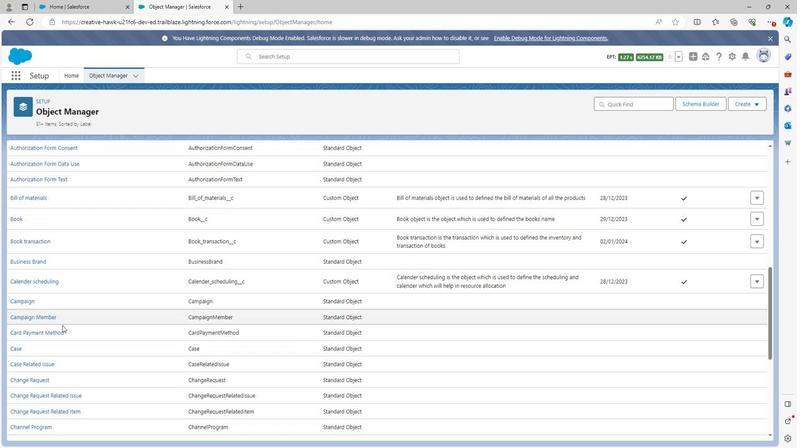 
Action: Mouse moved to (61, 326)
Screenshot: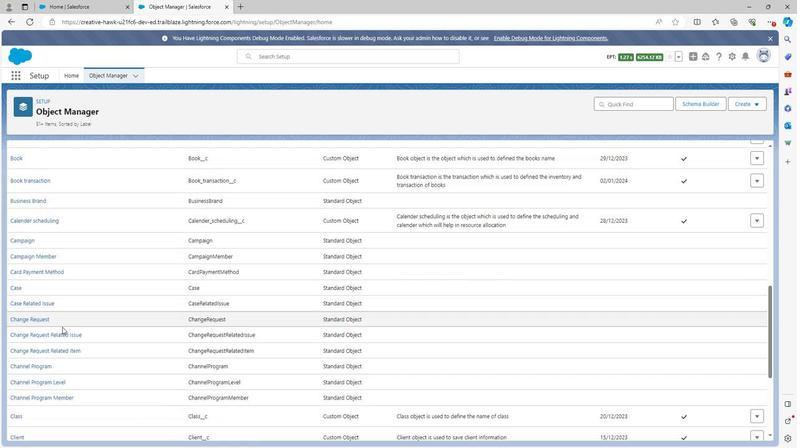 
Action: Mouse scrolled (61, 326) with delta (0, 0)
Screenshot: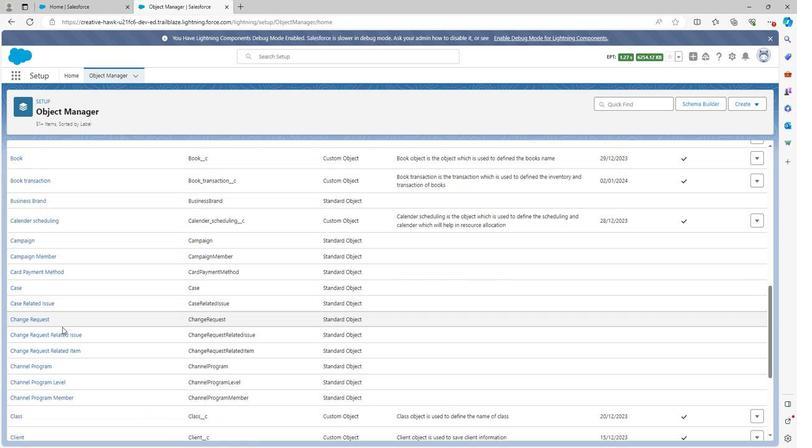 
Action: Mouse moved to (61, 327)
Screenshot: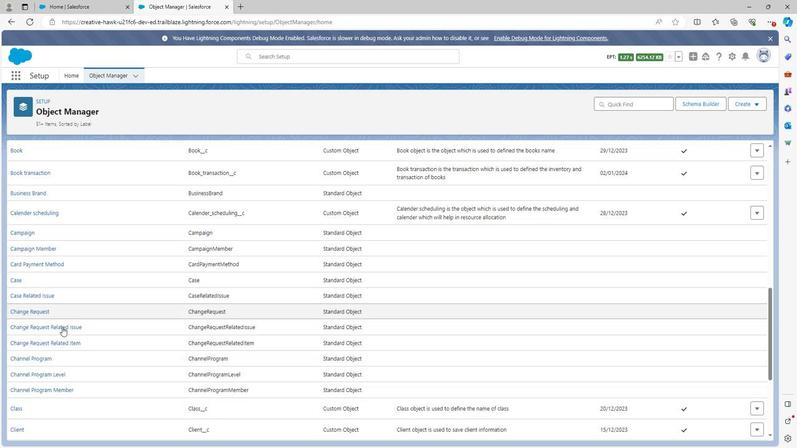 
Action: Mouse scrolled (61, 327) with delta (0, 0)
Screenshot: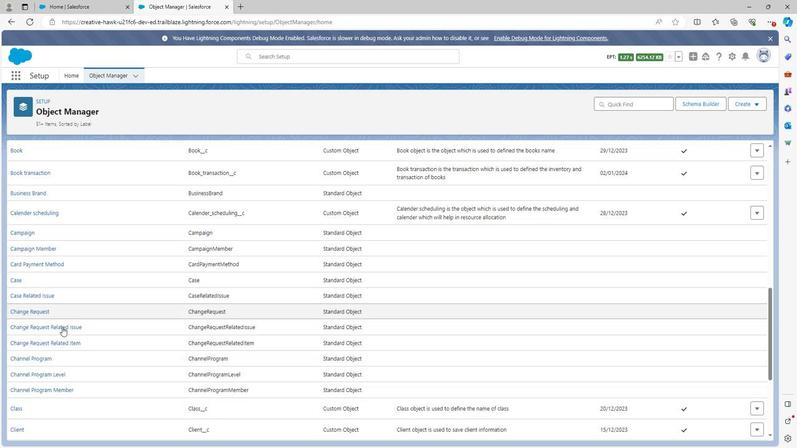 
Action: Mouse moved to (61, 328)
Screenshot: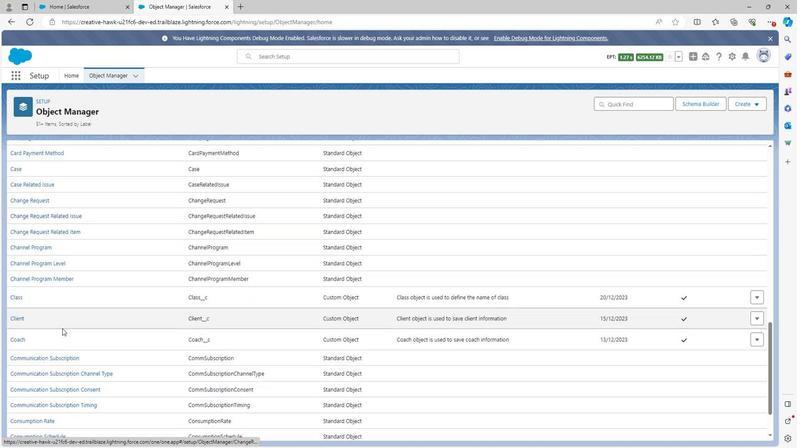 
Action: Mouse scrolled (61, 327) with delta (0, 0)
Screenshot: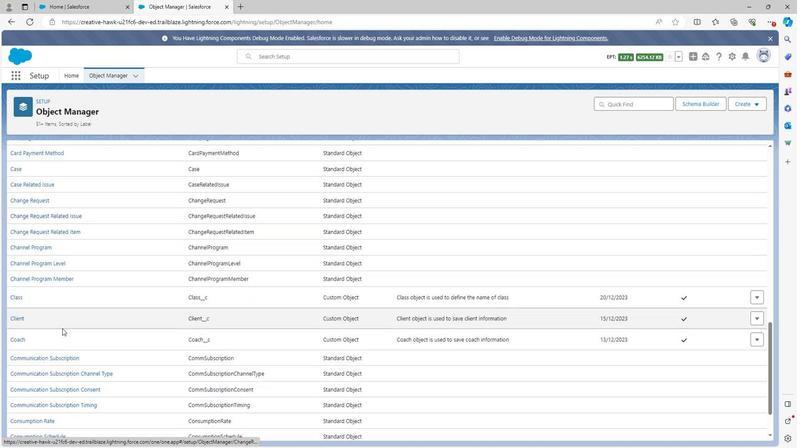 
Action: Mouse moved to (61, 329)
Screenshot: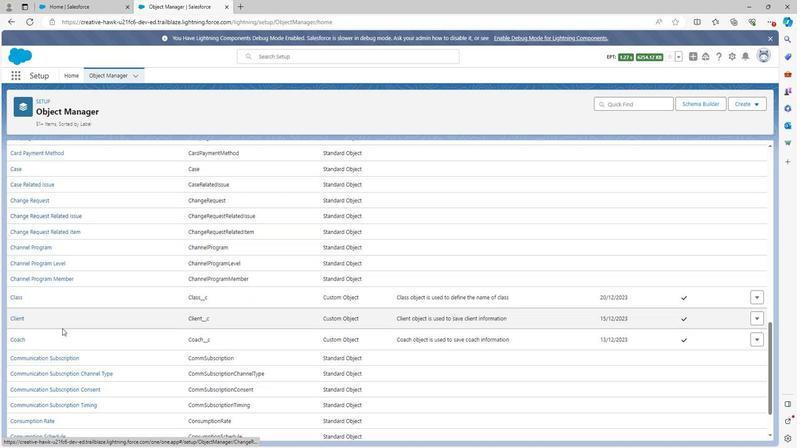 
Action: Mouse scrolled (61, 329) with delta (0, 0)
Screenshot: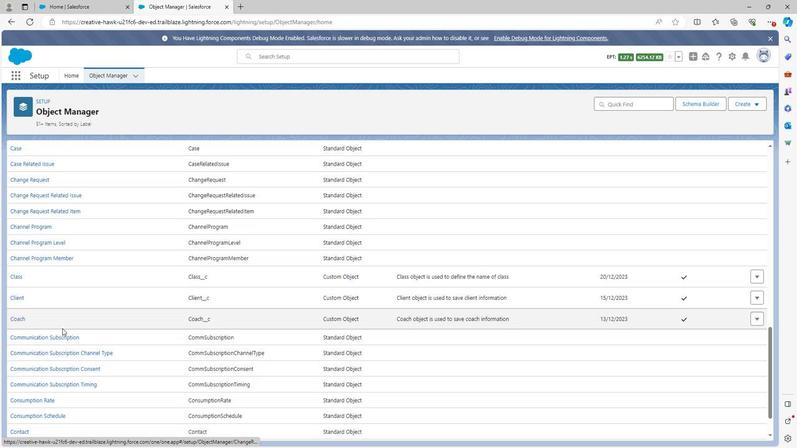 
Action: Mouse scrolled (61, 329) with delta (0, 0)
Screenshot: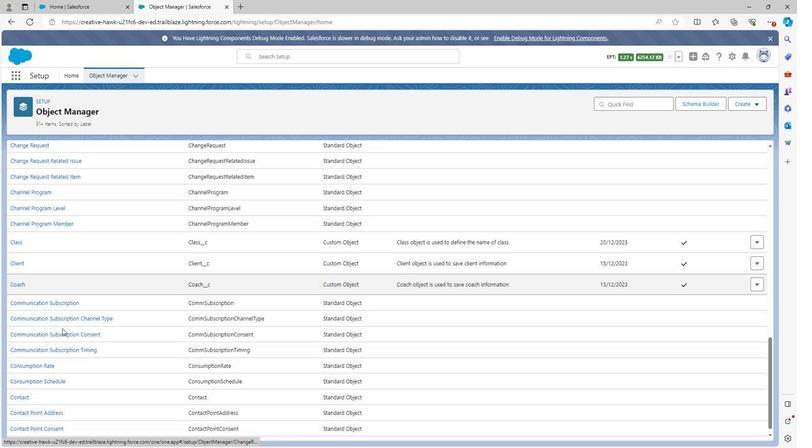 
Action: Mouse scrolled (61, 329) with delta (0, 0)
Screenshot: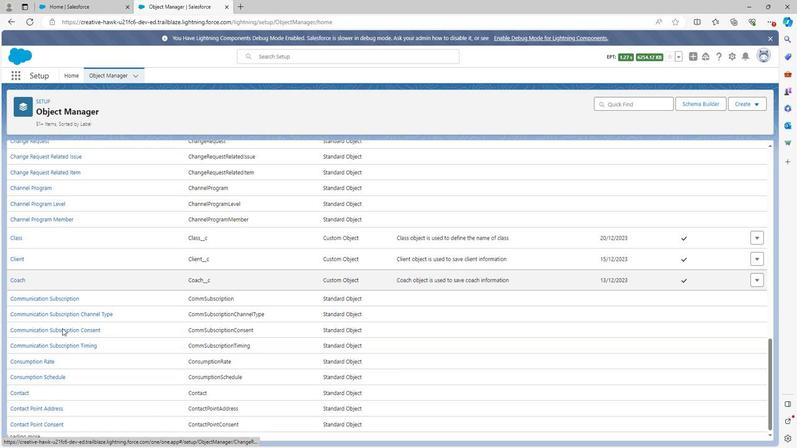 
Action: Mouse scrolled (61, 329) with delta (0, 0)
Screenshot: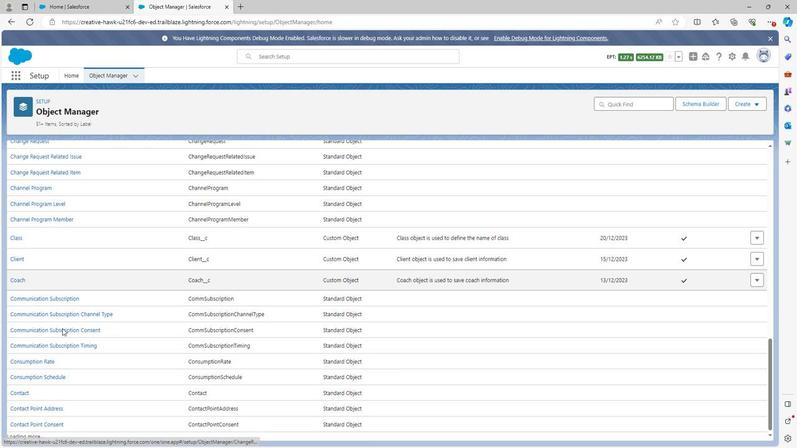 
Action: Mouse scrolled (61, 329) with delta (0, 0)
Screenshot: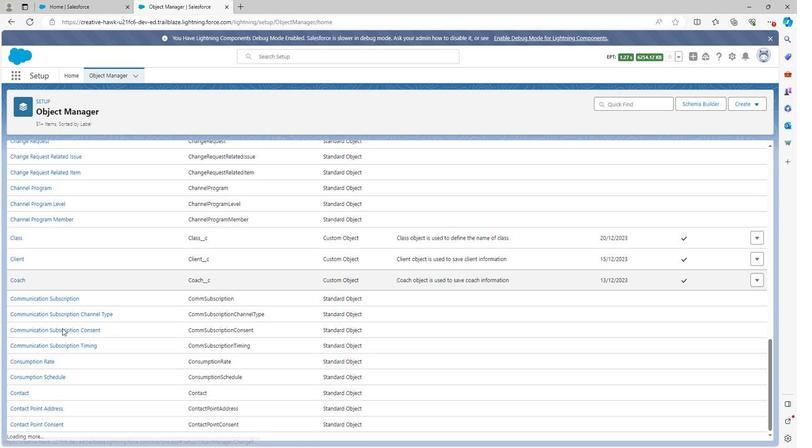 
Action: Mouse moved to (61, 329)
Screenshot: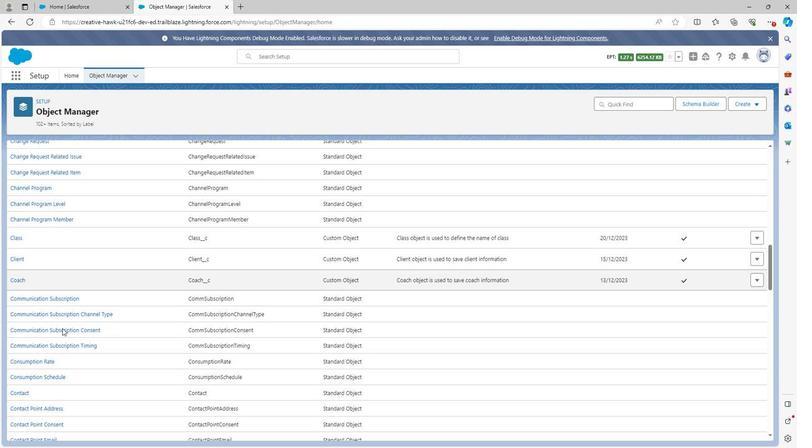 
Action: Mouse scrolled (61, 329) with delta (0, 0)
Screenshot: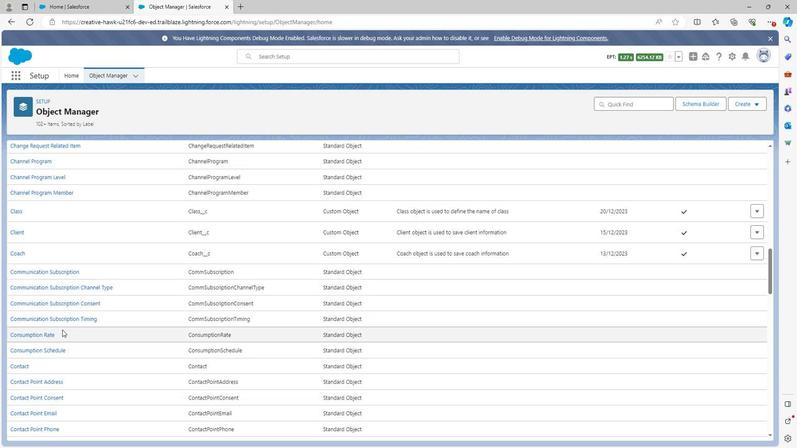 
Action: Mouse moved to (61, 330)
Screenshot: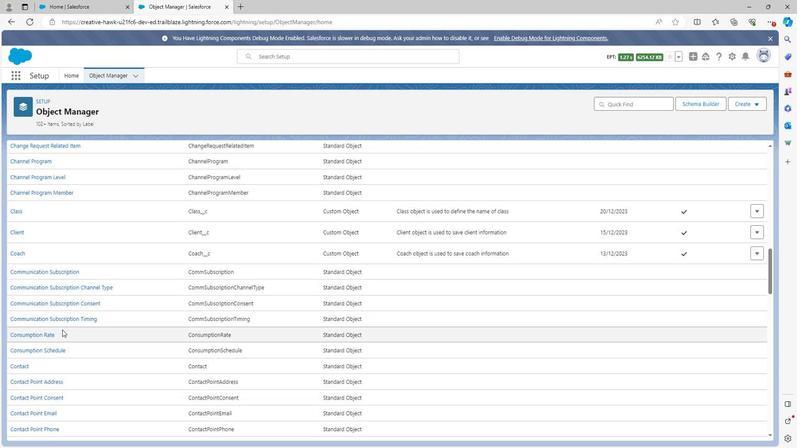 
Action: Mouse scrolled (61, 330) with delta (0, 0)
Screenshot: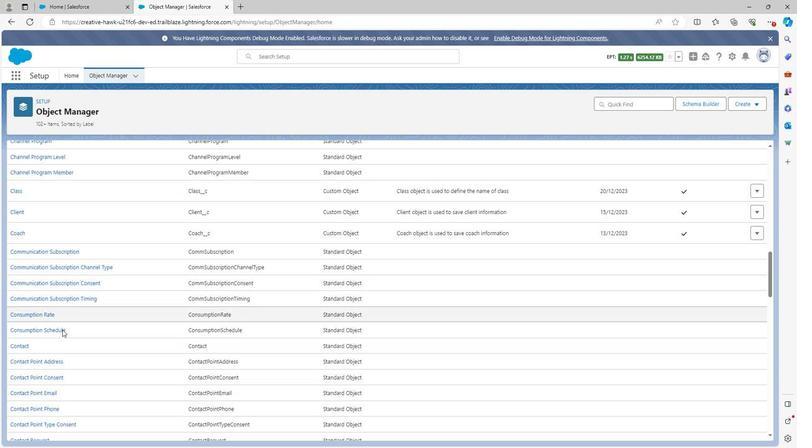 
Action: Mouse moved to (61, 330)
Screenshot: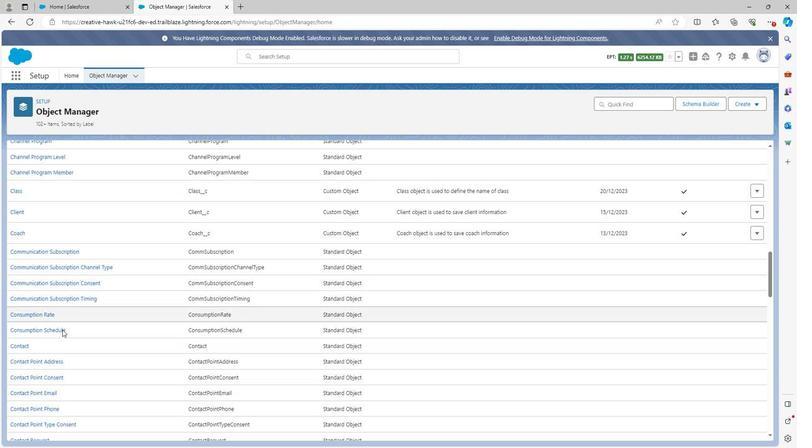 
Action: Mouse scrolled (61, 330) with delta (0, 0)
Screenshot: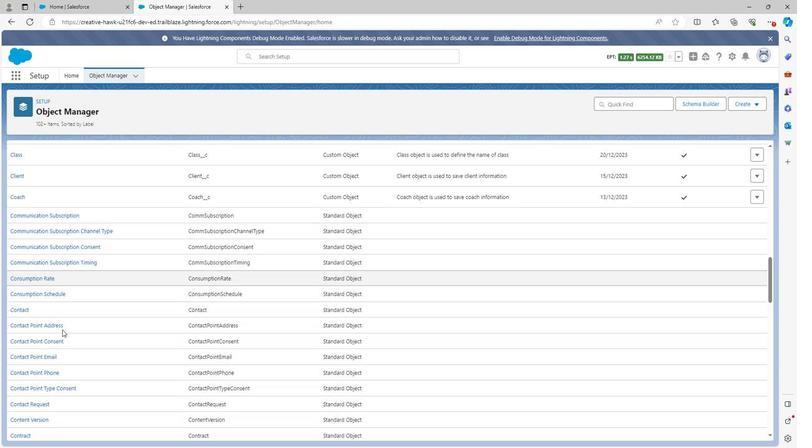 
Action: Mouse scrolled (61, 330) with delta (0, 0)
Screenshot: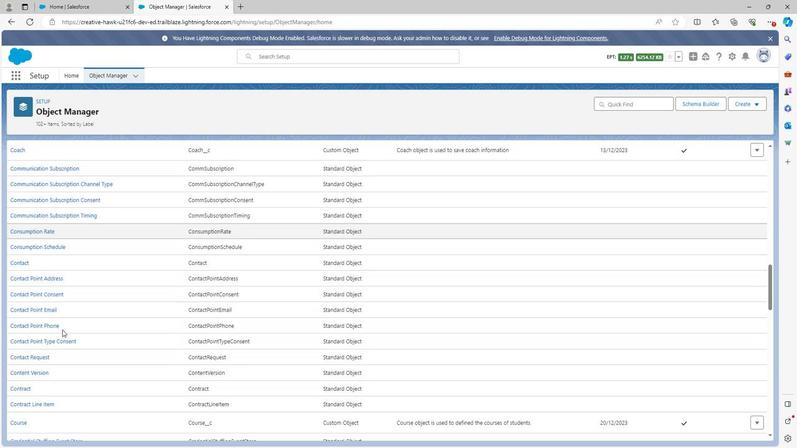 
Action: Mouse scrolled (61, 330) with delta (0, 0)
Screenshot: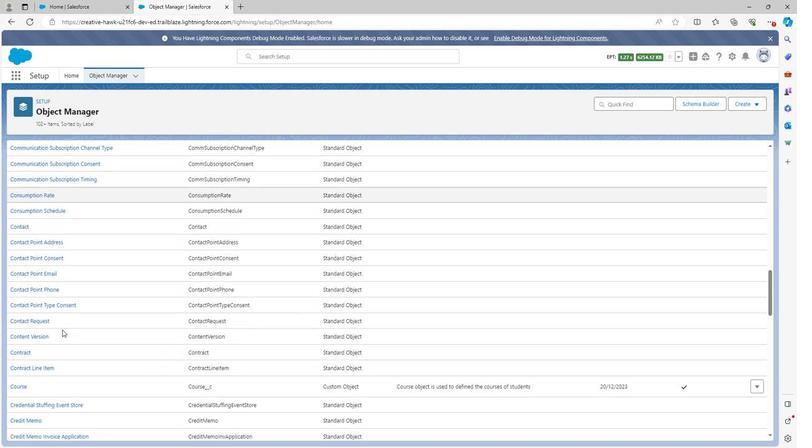 
Action: Mouse scrolled (61, 330) with delta (0, 0)
Screenshot: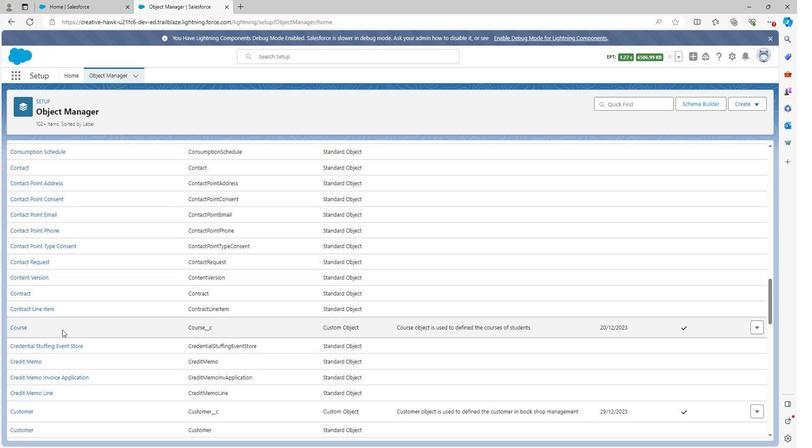 
Action: Mouse scrolled (61, 330) with delta (0, 0)
Screenshot: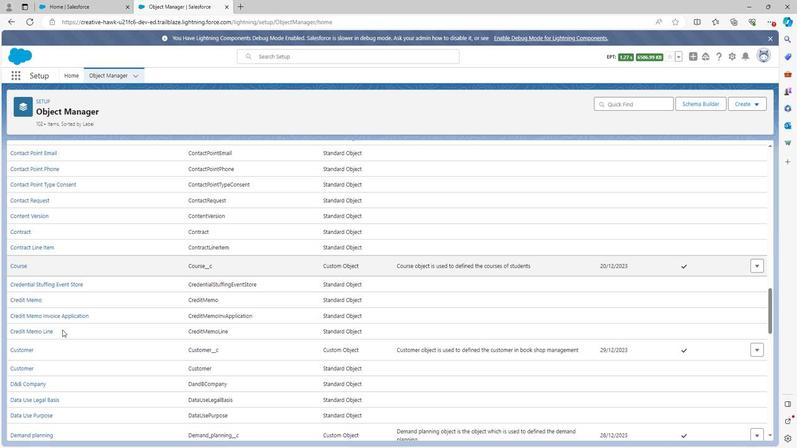 
Action: Mouse scrolled (61, 330) with delta (0, 0)
Screenshot: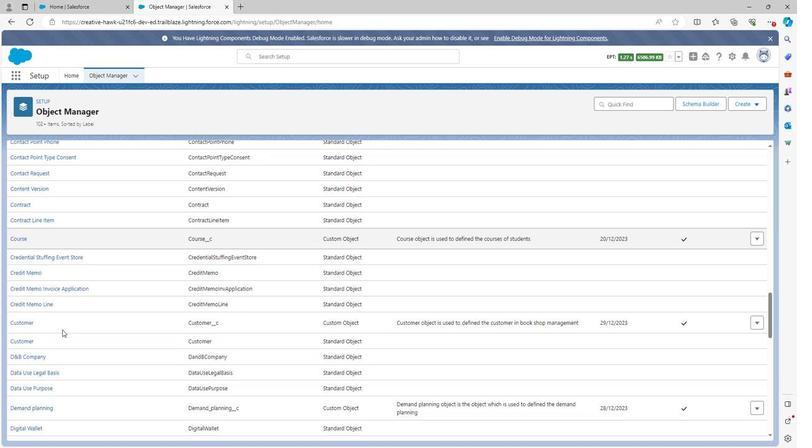 
Action: Mouse scrolled (61, 330) with delta (0, 0)
Screenshot: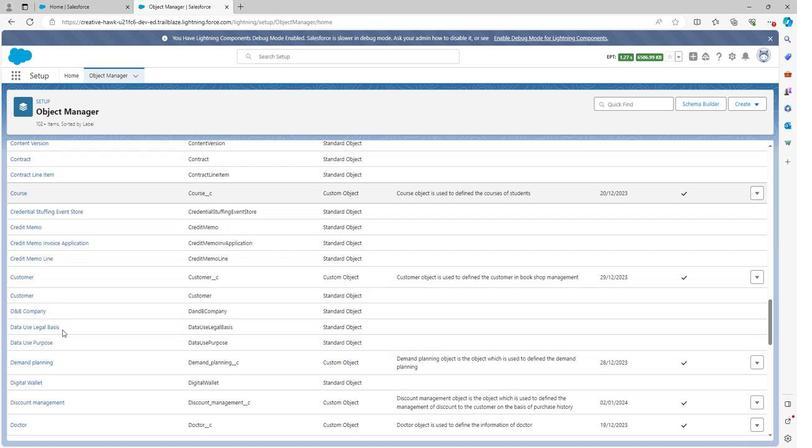 
Action: Mouse scrolled (61, 330) with delta (0, 0)
Screenshot: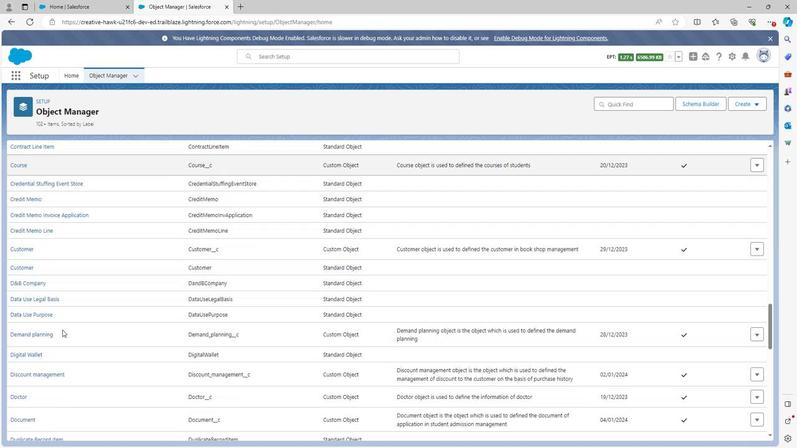 
Action: Mouse scrolled (61, 330) with delta (0, 0)
Screenshot: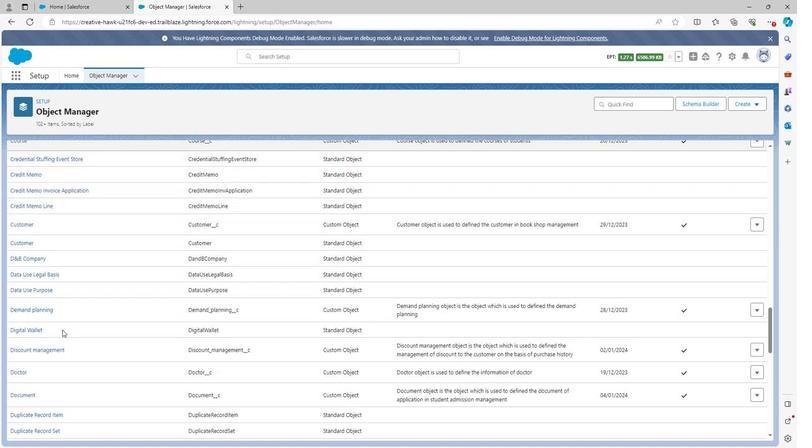 
Action: Mouse scrolled (61, 330) with delta (0, 0)
Screenshot: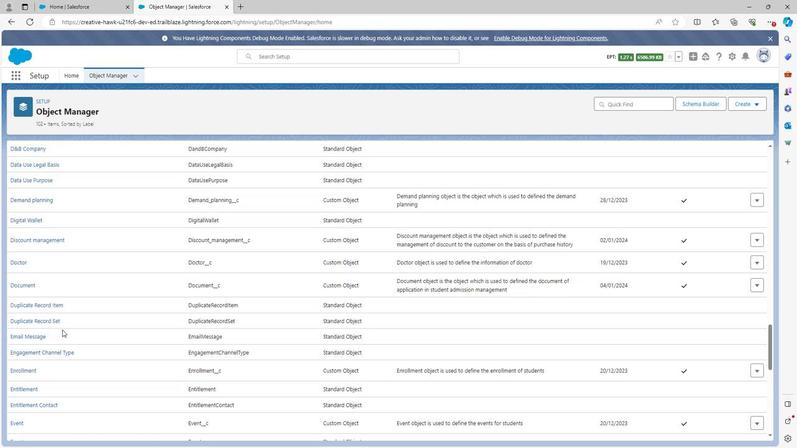 
Action: Mouse scrolled (61, 330) with delta (0, 0)
Screenshot: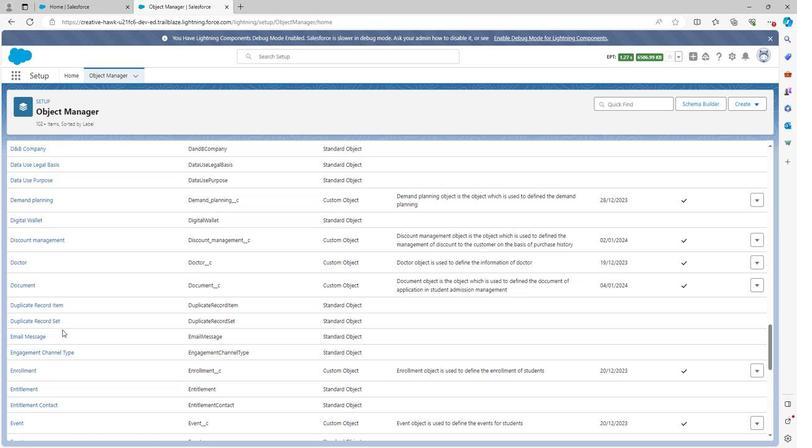
Action: Mouse scrolled (61, 330) with delta (0, 0)
Screenshot: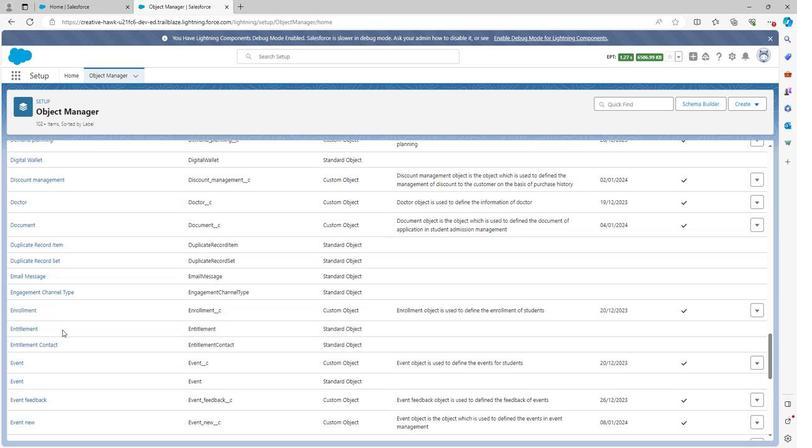 
Action: Mouse scrolled (61, 330) with delta (0, 0)
Screenshot: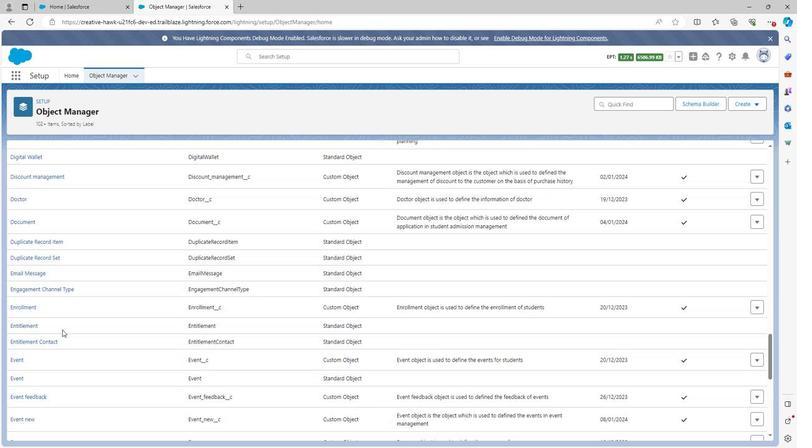 
Action: Mouse scrolled (61, 330) with delta (0, 0)
Screenshot: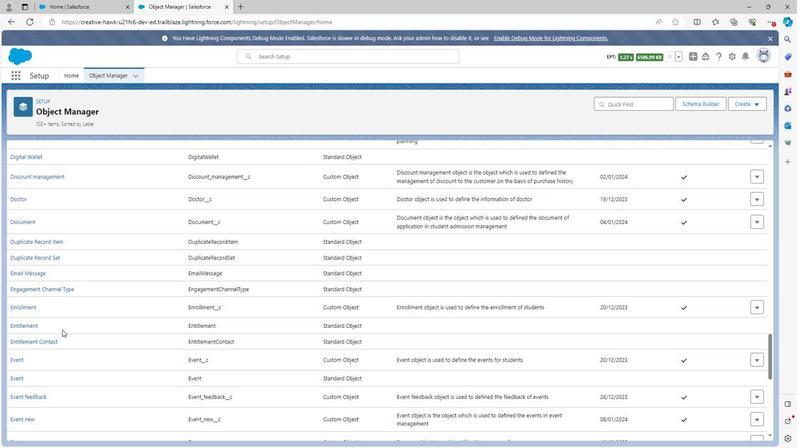 
Action: Mouse scrolled (61, 330) with delta (0, 0)
Screenshot: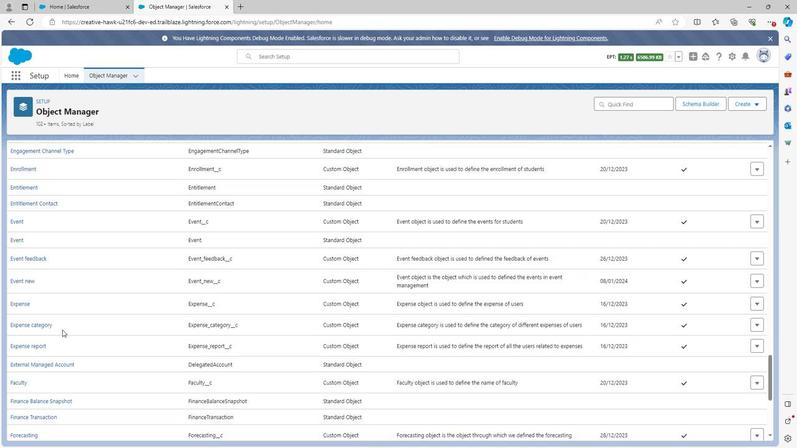 
Action: Mouse scrolled (61, 330) with delta (0, 0)
Screenshot: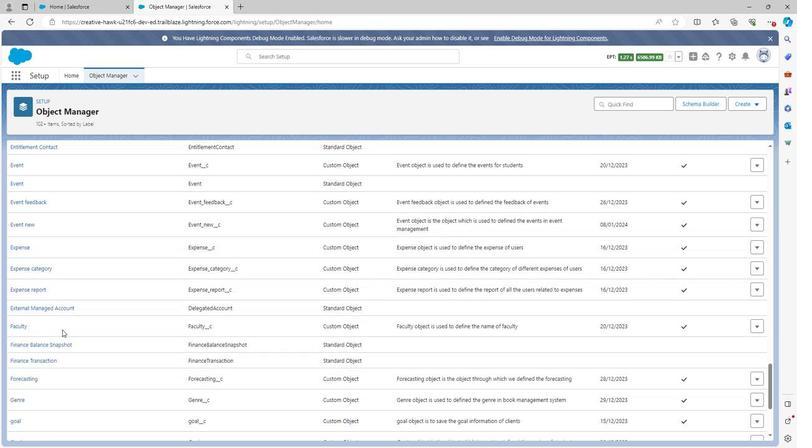 
Action: Mouse scrolled (61, 330) with delta (0, 0)
Screenshot: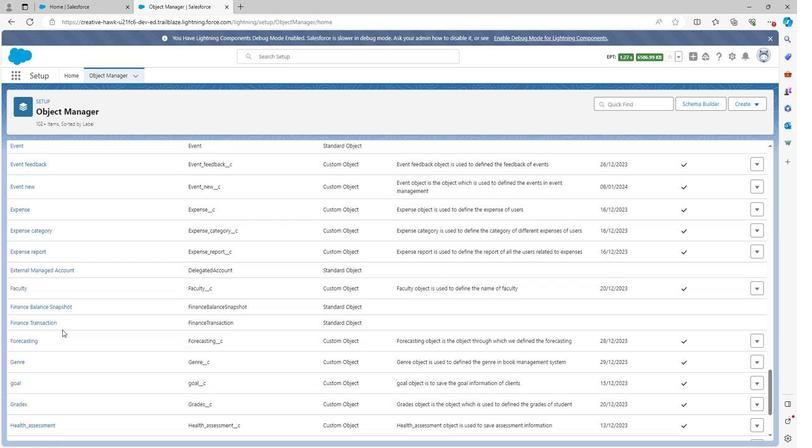 
Action: Mouse scrolled (61, 330) with delta (0, 0)
Screenshot: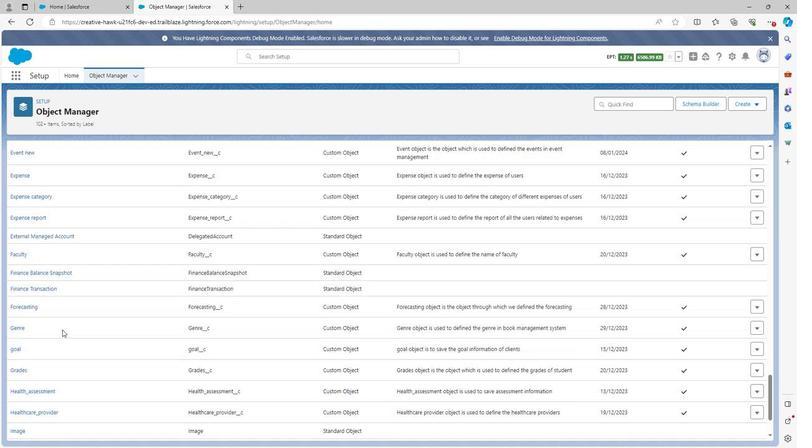 
Action: Mouse scrolled (61, 330) with delta (0, 0)
Screenshot: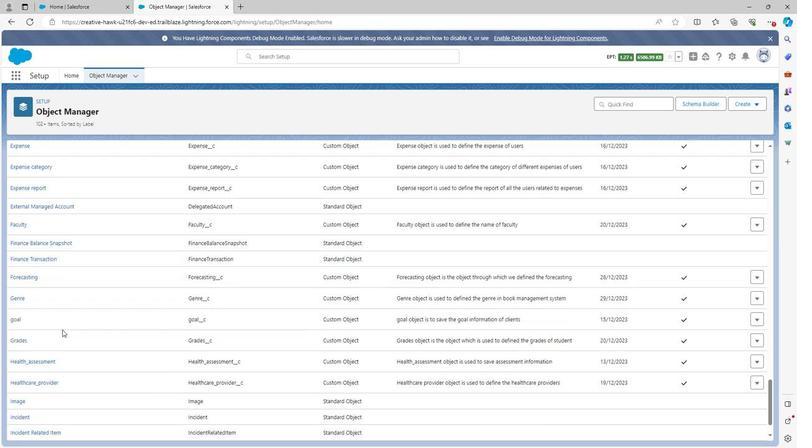 
Action: Mouse scrolled (61, 330) with delta (0, 0)
Screenshot: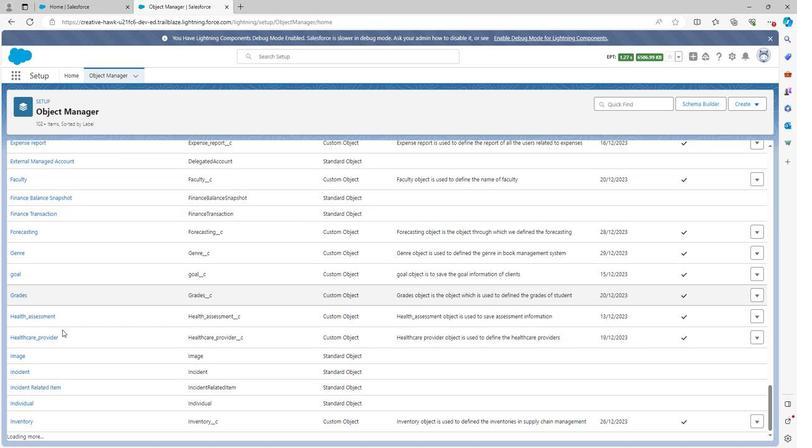 
Action: Mouse scrolled (61, 330) with delta (0, 0)
Screenshot: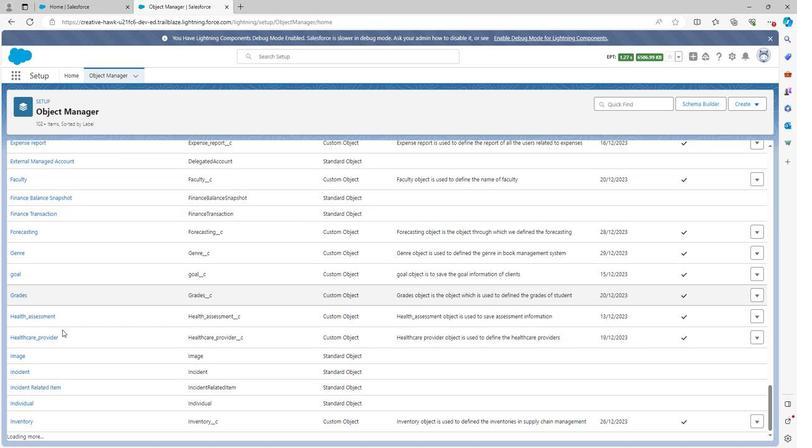 
Action: Mouse scrolled (61, 330) with delta (0, 0)
Screenshot: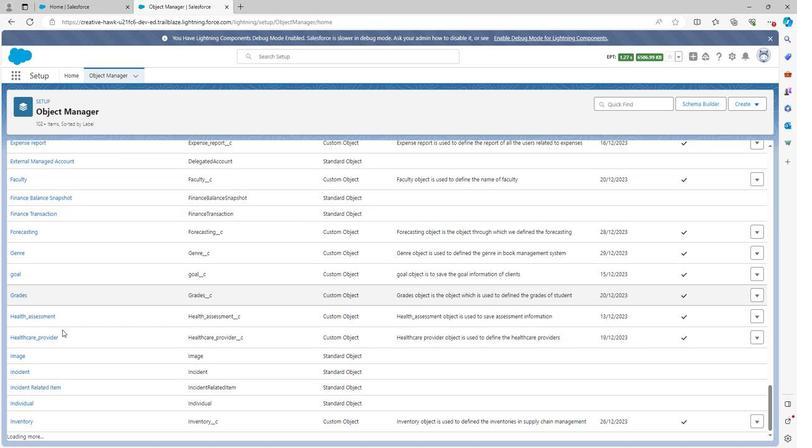 
Action: Mouse scrolled (61, 330) with delta (0, 0)
Screenshot: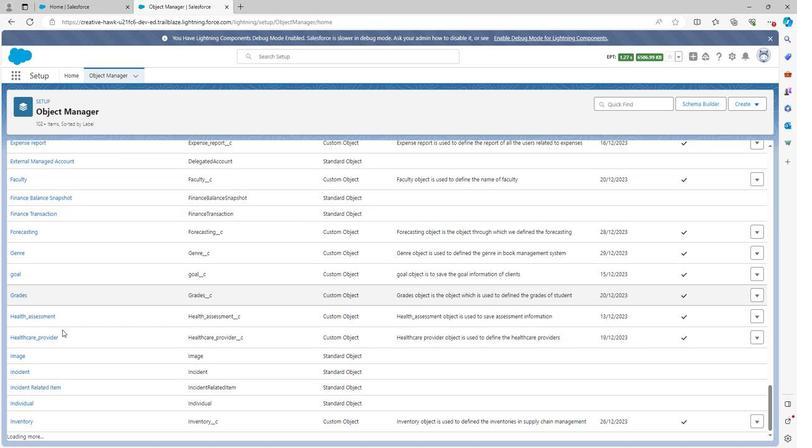 
Action: Mouse moved to (67, 341)
Screenshot: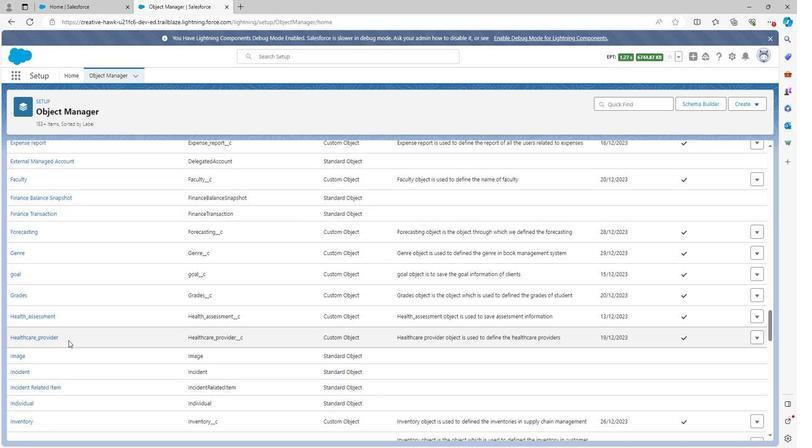 
Action: Mouse scrolled (67, 340) with delta (0, 0)
Screenshot: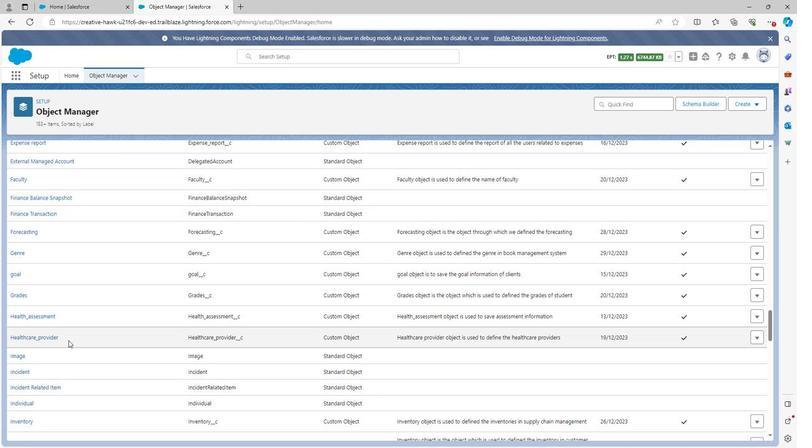 
Action: Mouse scrolled (67, 340) with delta (0, 0)
Screenshot: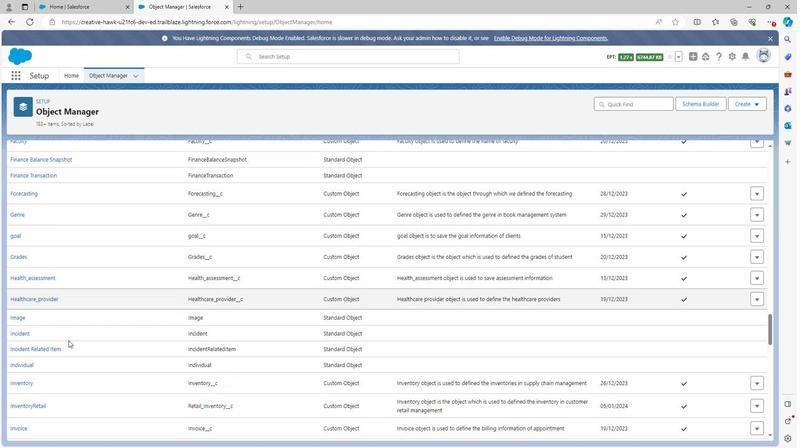 
Action: Mouse scrolled (67, 340) with delta (0, 0)
Screenshot: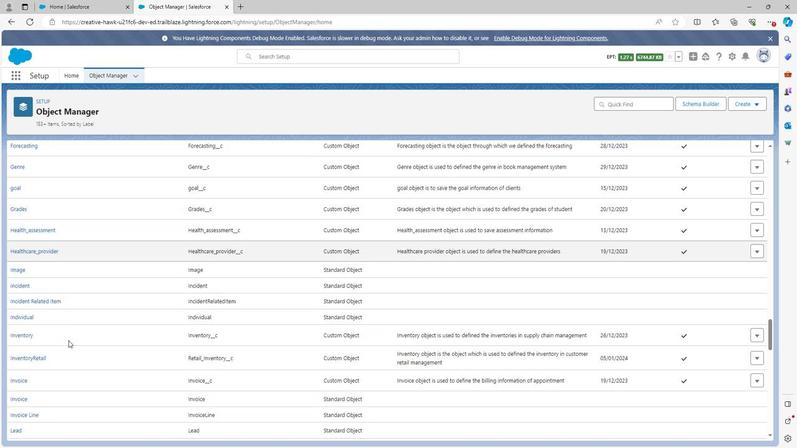 
Action: Mouse scrolled (67, 340) with delta (0, 0)
Screenshot: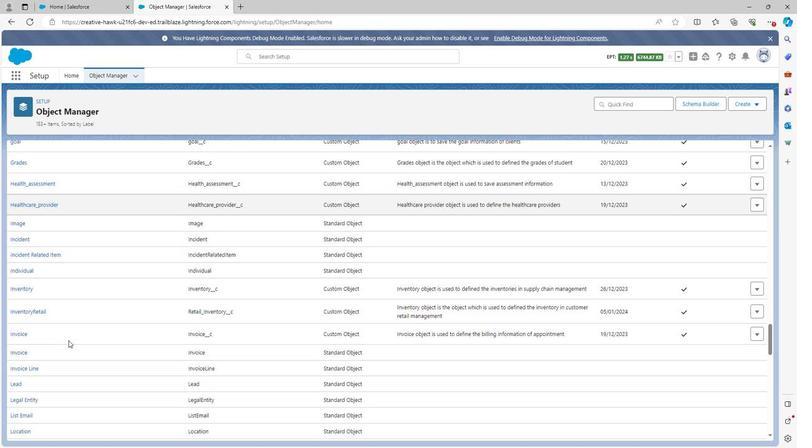 
Action: Mouse scrolled (67, 340) with delta (0, 0)
Screenshot: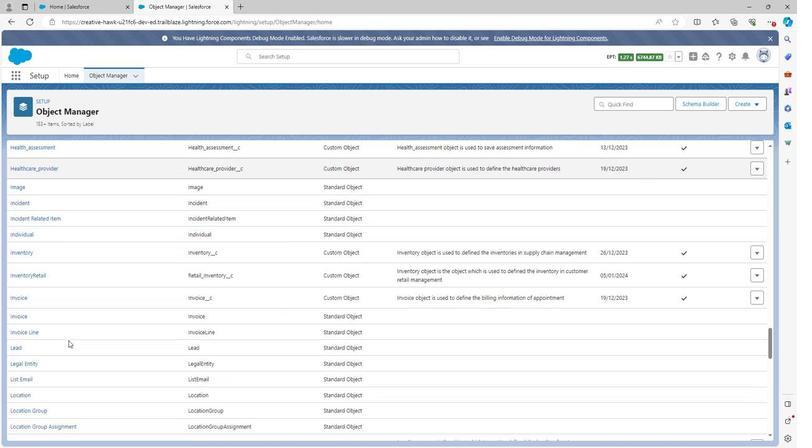 
Action: Mouse moved to (67, 341)
Screenshot: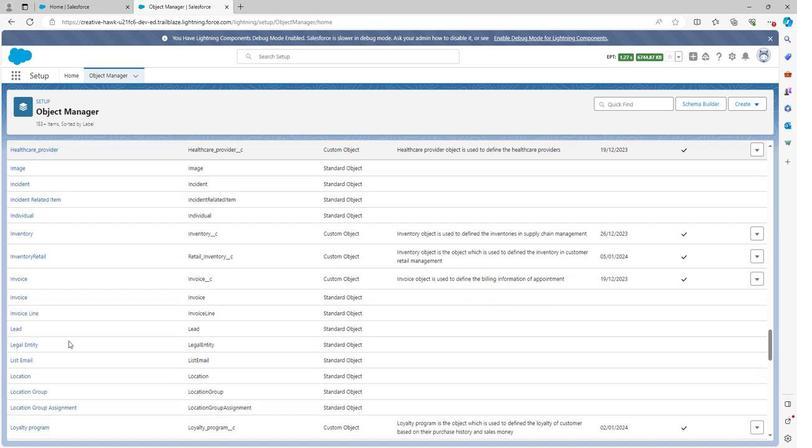 
Action: Mouse scrolled (67, 341) with delta (0, 0)
Screenshot: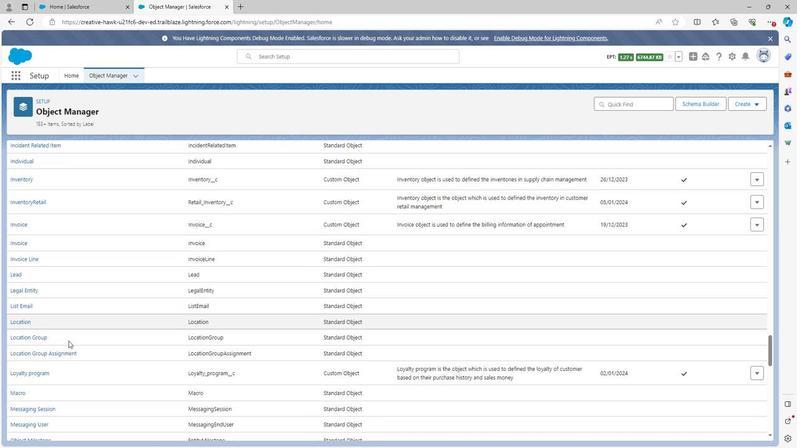 
Action: Mouse scrolled (67, 341) with delta (0, 0)
Screenshot: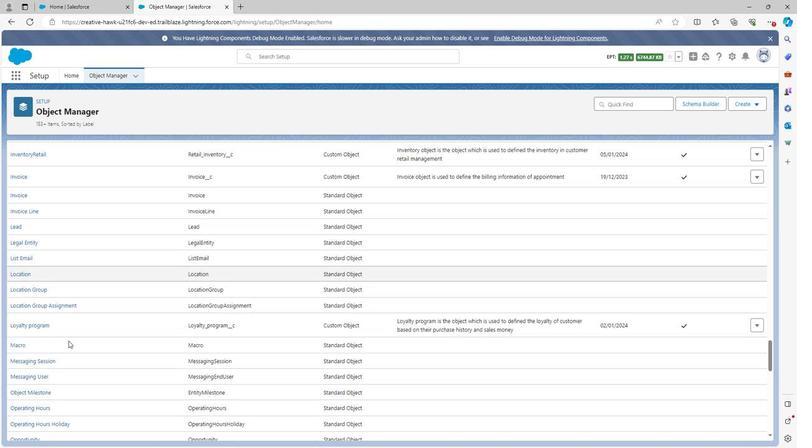 
Action: Mouse scrolled (67, 341) with delta (0, 0)
Screenshot: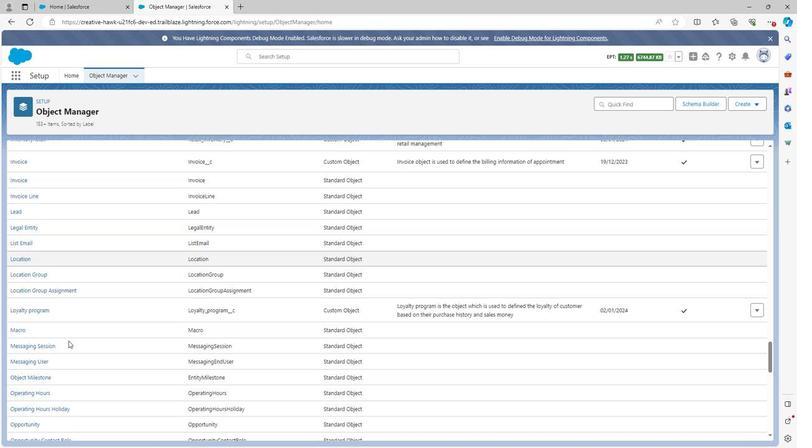 
Action: Mouse scrolled (67, 341) with delta (0, 0)
Screenshot: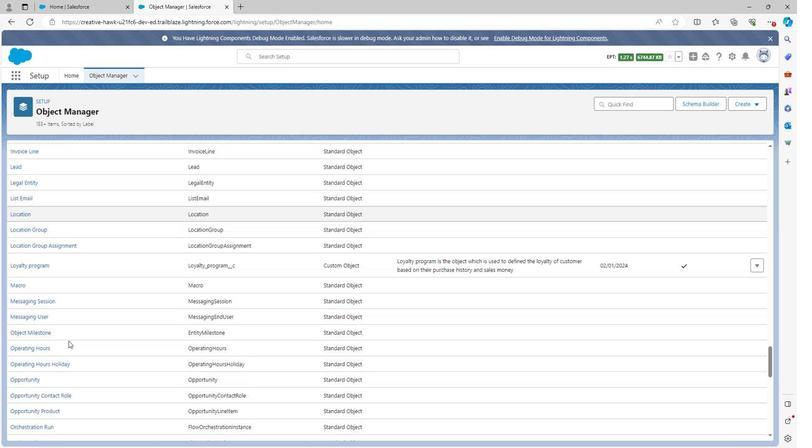 
Action: Mouse scrolled (67, 341) with delta (0, 0)
Screenshot: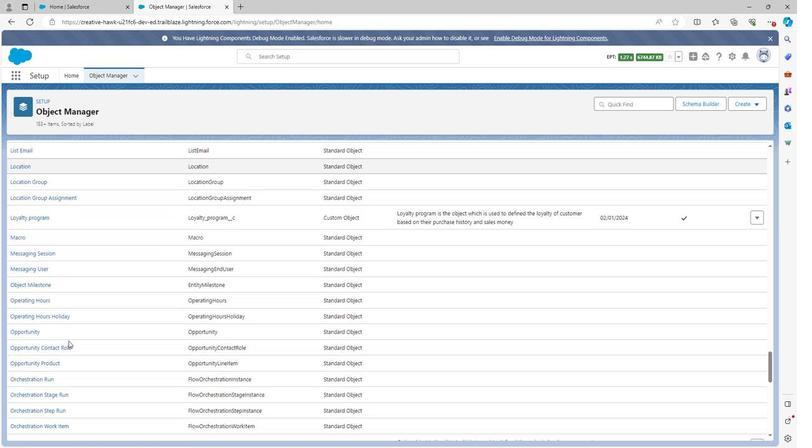 
Action: Mouse scrolled (67, 341) with delta (0, 0)
Screenshot: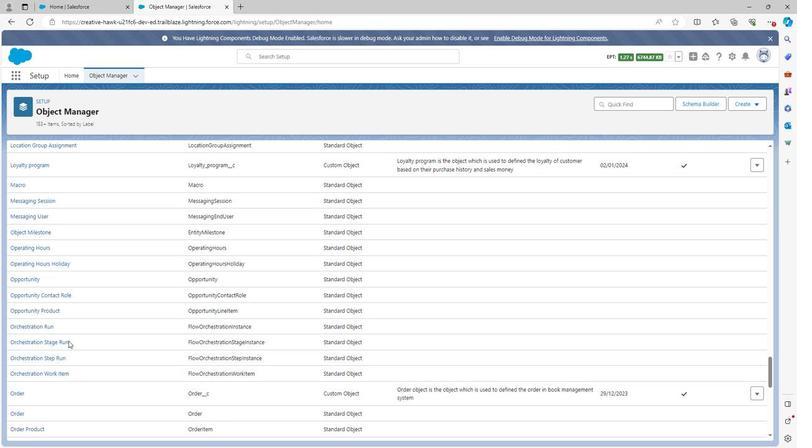 
Action: Mouse scrolled (67, 341) with delta (0, 0)
Screenshot: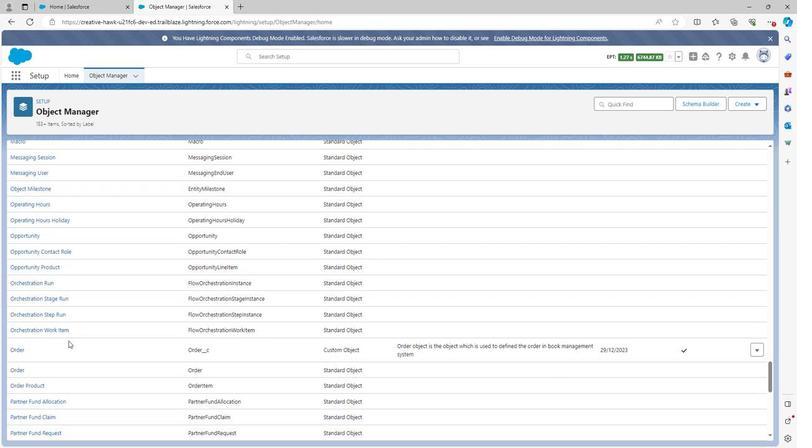 
Action: Mouse scrolled (67, 341) with delta (0, 0)
Screenshot: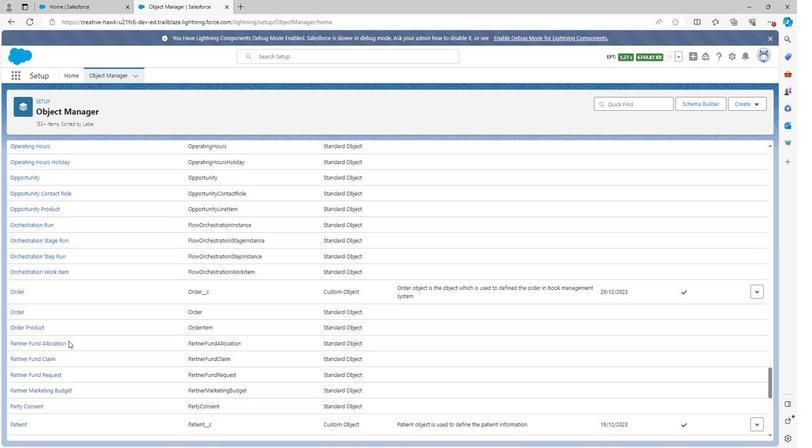 
Action: Mouse scrolled (67, 341) with delta (0, 0)
Screenshot: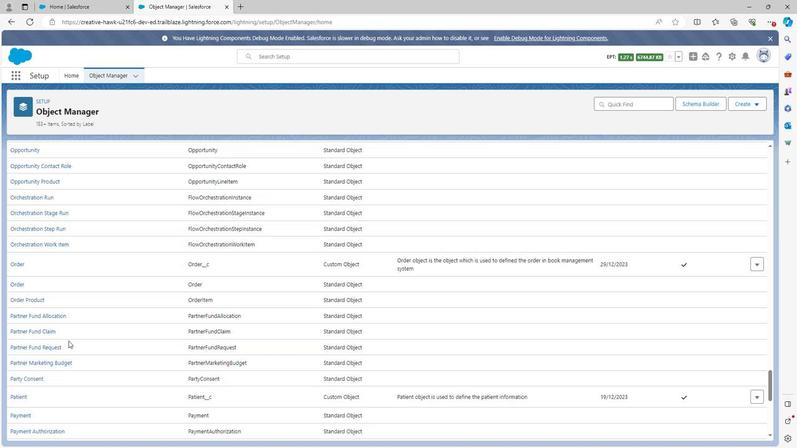 
Action: Mouse scrolled (67, 341) with delta (0, 0)
Screenshot: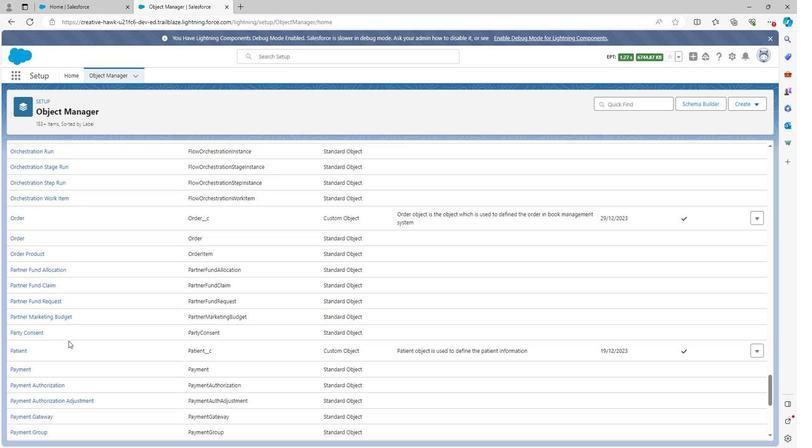 
Action: Mouse scrolled (67, 341) with delta (0, 0)
Screenshot: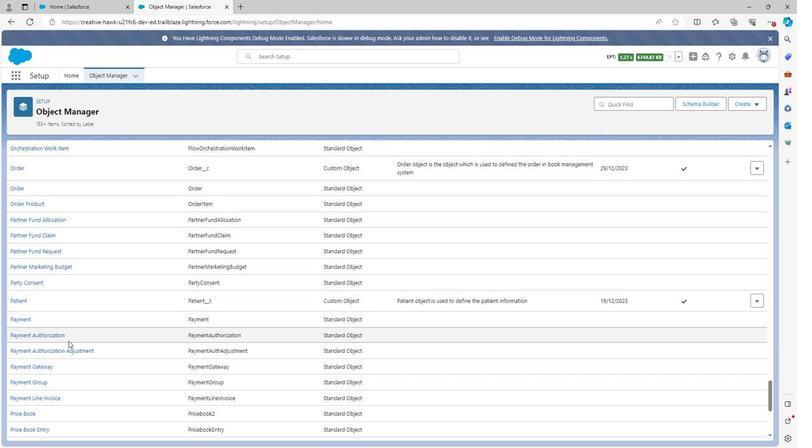 
Action: Mouse scrolled (67, 341) with delta (0, 0)
Screenshot: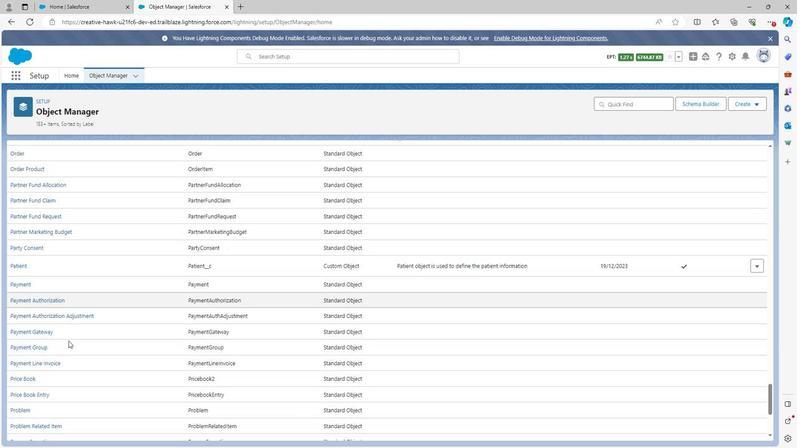 
Action: Mouse scrolled (67, 341) with delta (0, 0)
Screenshot: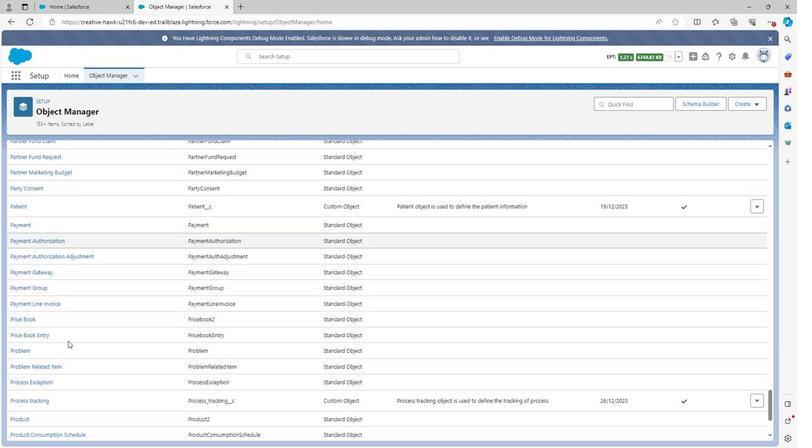 
Action: Mouse moved to (66, 341)
Screenshot: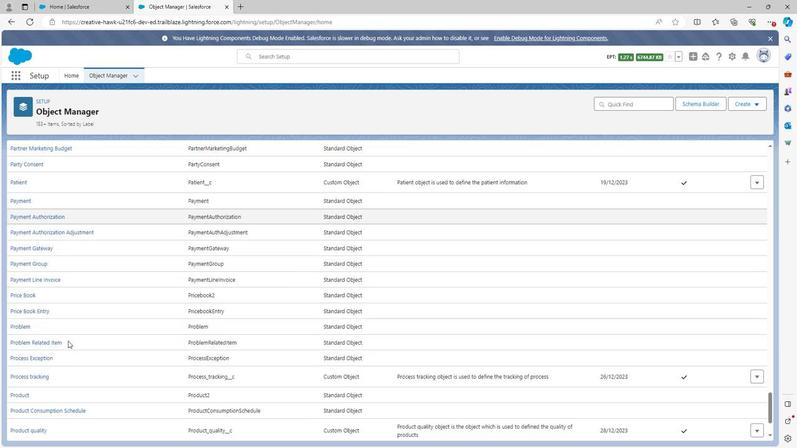 
Action: Mouse scrolled (66, 341) with delta (0, 0)
Screenshot: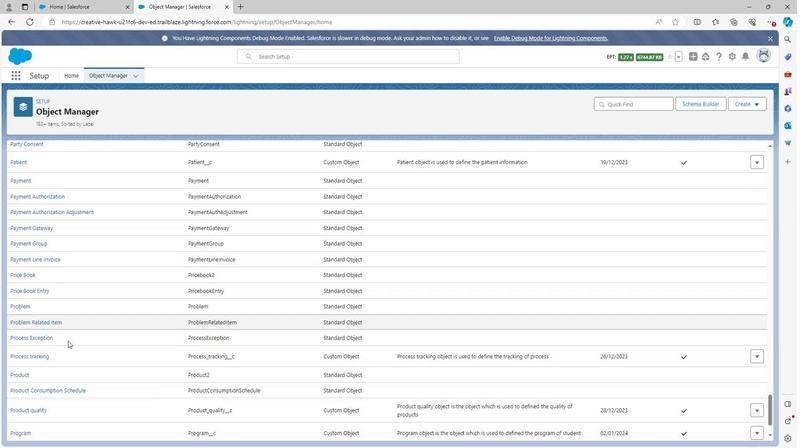 
Action: Mouse scrolled (66, 341) with delta (0, 0)
Screenshot: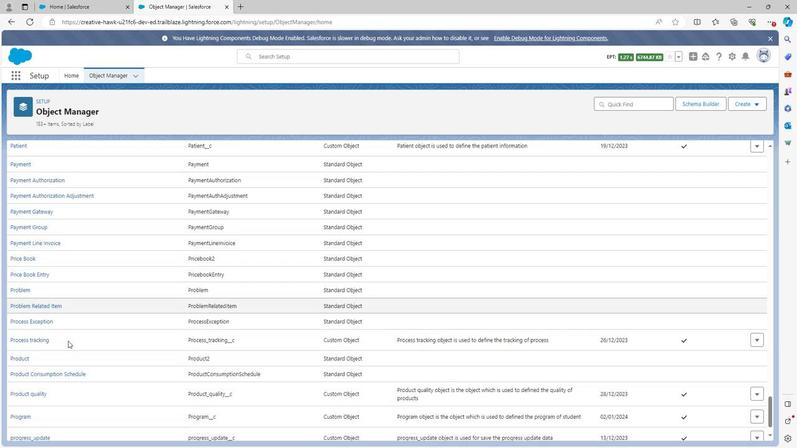 
Action: Mouse scrolled (66, 341) with delta (0, 0)
Screenshot: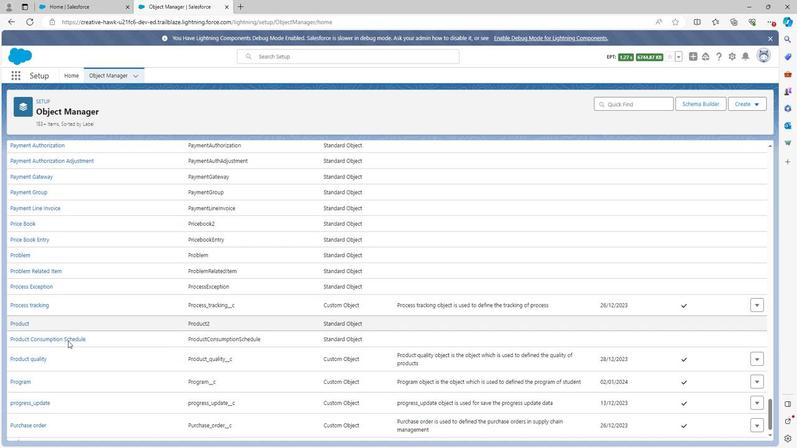 
Action: Mouse scrolled (66, 341) with delta (0, 0)
Screenshot: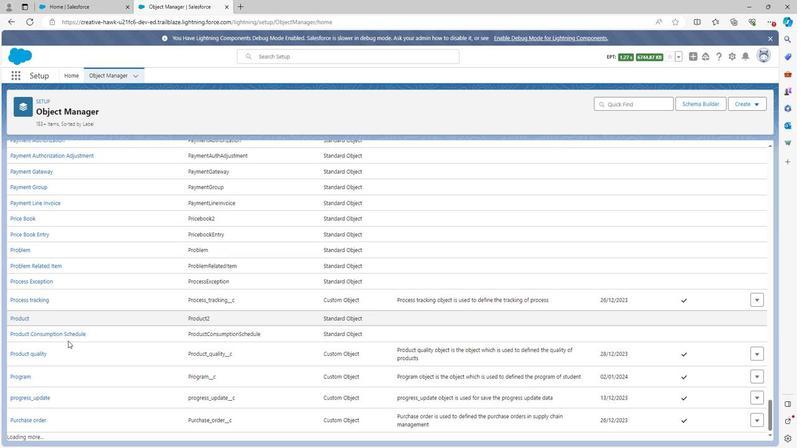 
Action: Mouse scrolled (66, 341) with delta (0, 0)
Screenshot: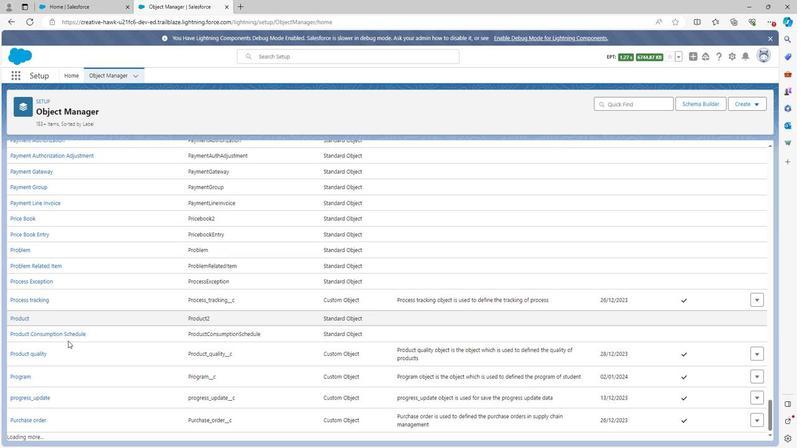 
Action: Mouse scrolled (66, 341) with delta (0, 0)
Screenshot: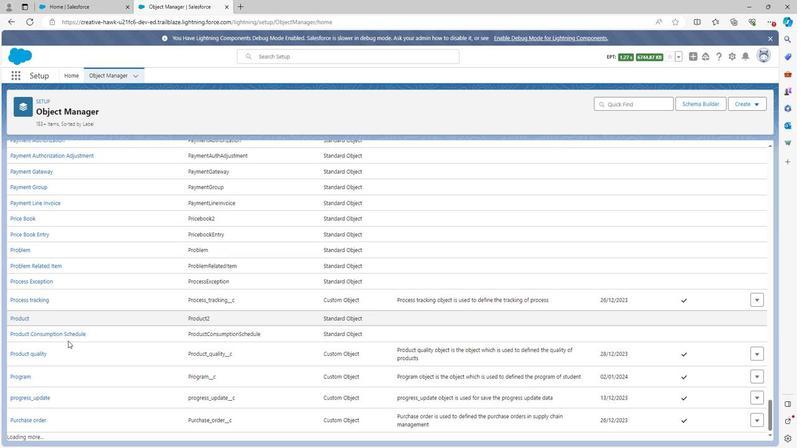 
Action: Mouse scrolled (66, 341) with delta (0, 0)
Screenshot: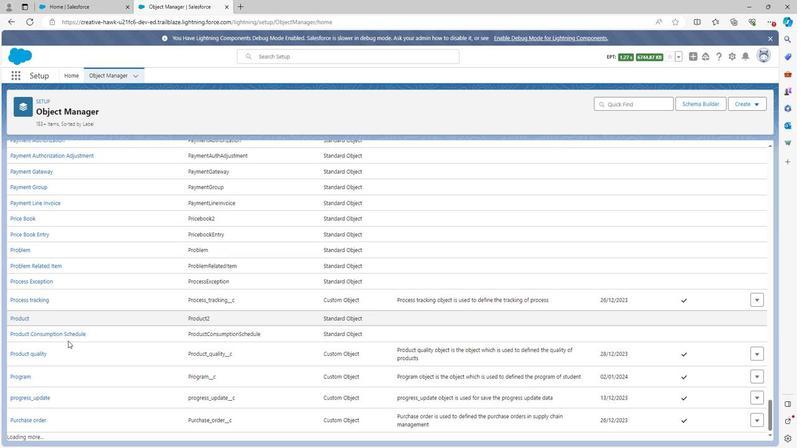 
Action: Mouse scrolled (66, 341) with delta (0, 0)
Screenshot: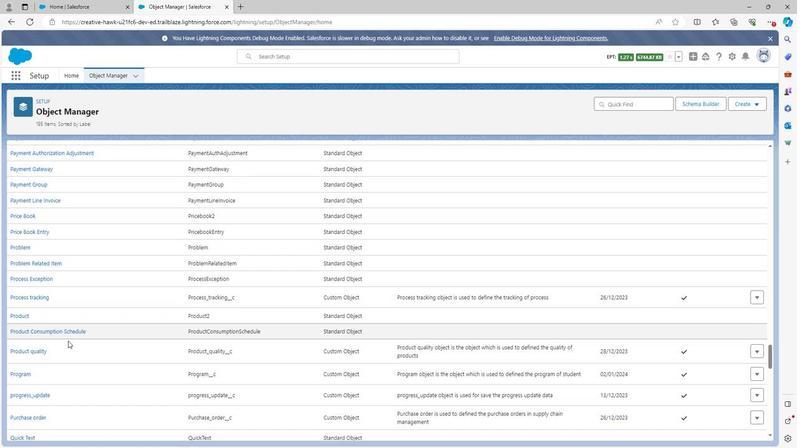 
Action: Mouse scrolled (66, 341) with delta (0, 0)
Screenshot: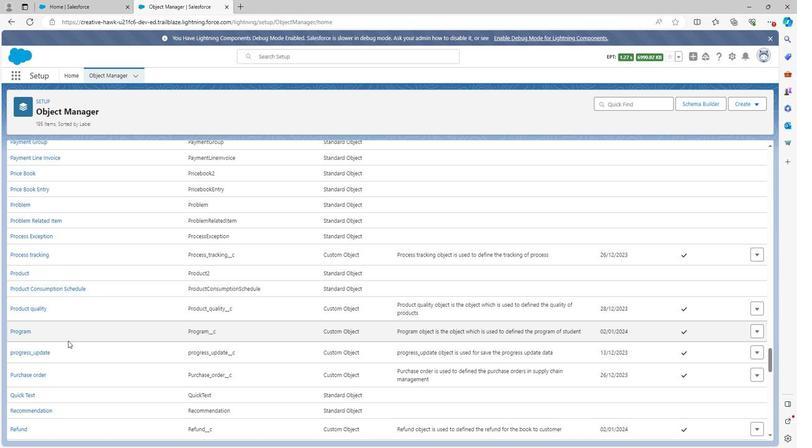 
Action: Mouse scrolled (66, 341) with delta (0, 0)
Screenshot: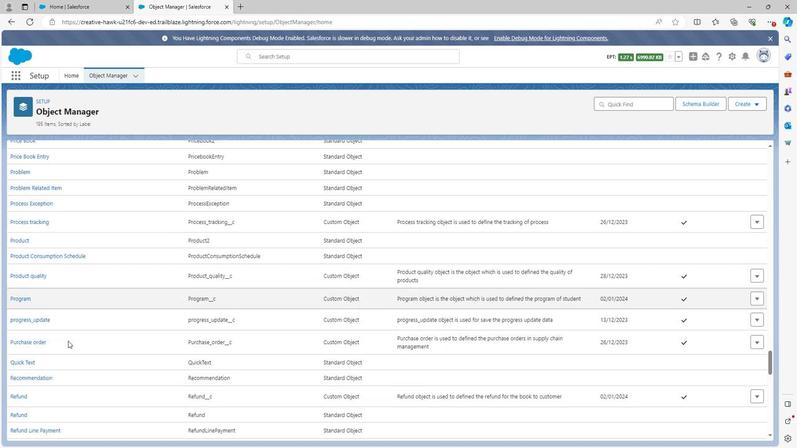 
Action: Mouse scrolled (66, 341) with delta (0, 0)
Screenshot: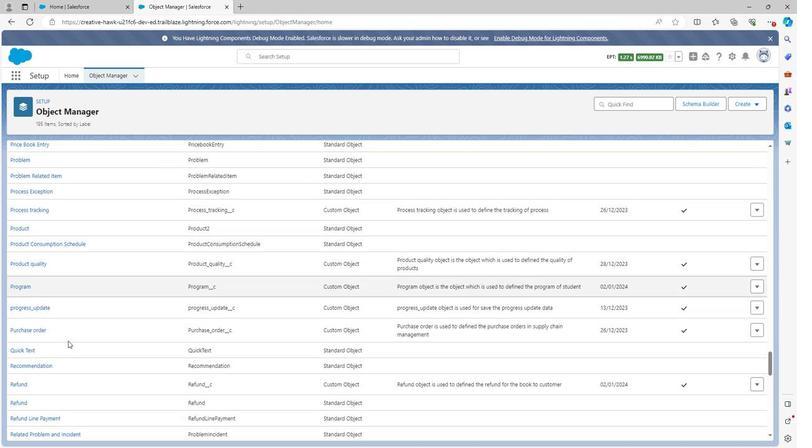 
Action: Mouse scrolled (66, 341) with delta (0, 0)
Screenshot: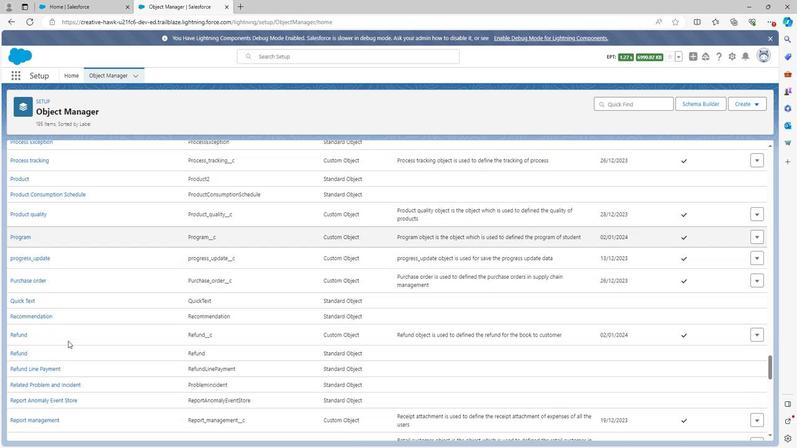 
Action: Mouse scrolled (66, 341) with delta (0, 0)
Screenshot: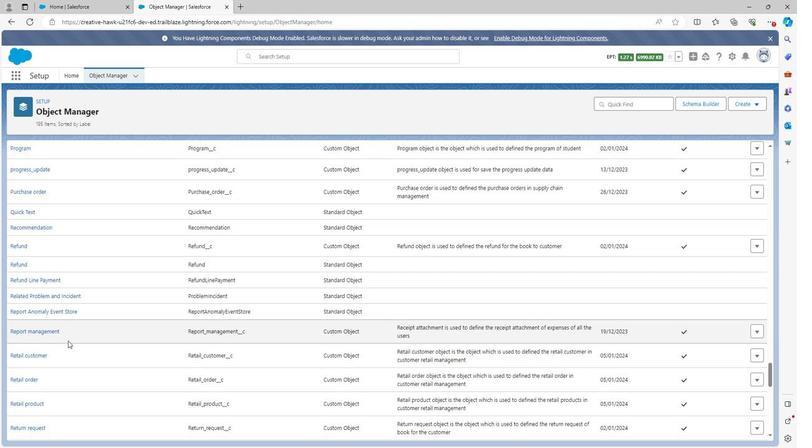 
Action: Mouse scrolled (66, 341) with delta (0, 0)
Screenshot: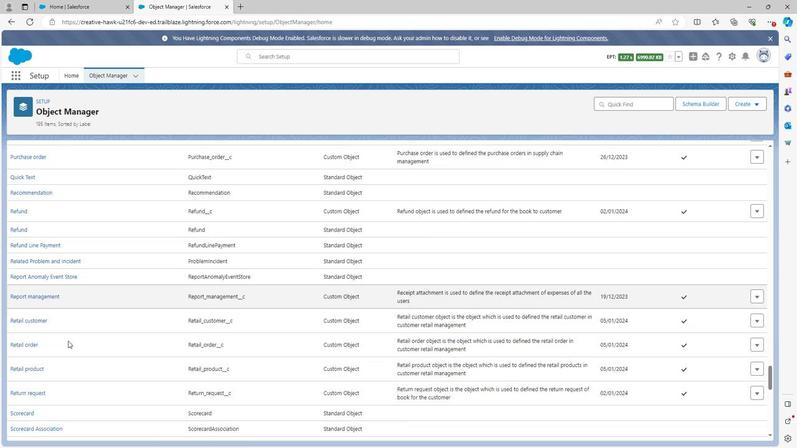
Action: Mouse scrolled (66, 341) with delta (0, 0)
Screenshot: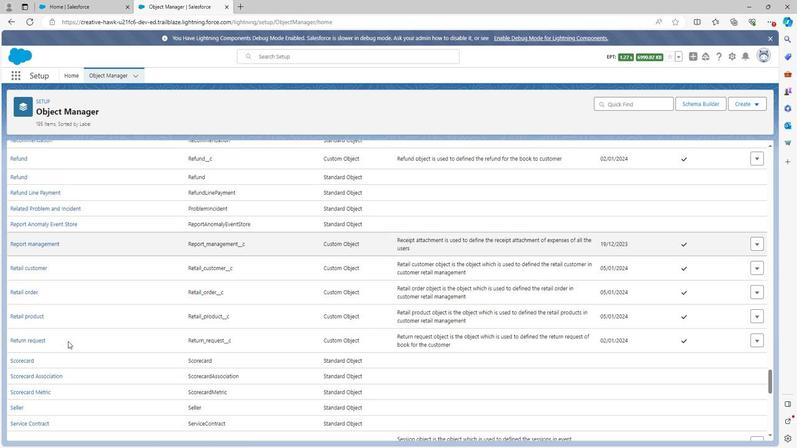 
Action: Mouse moved to (66, 342)
Screenshot: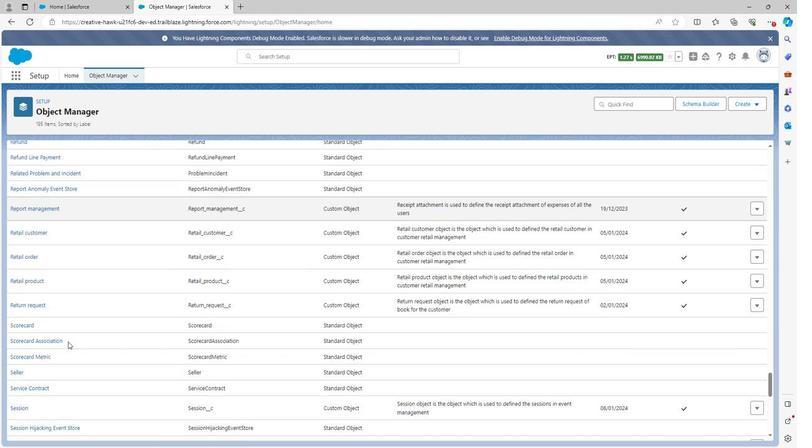 
Action: Mouse scrolled (66, 342) with delta (0, 0)
Screenshot: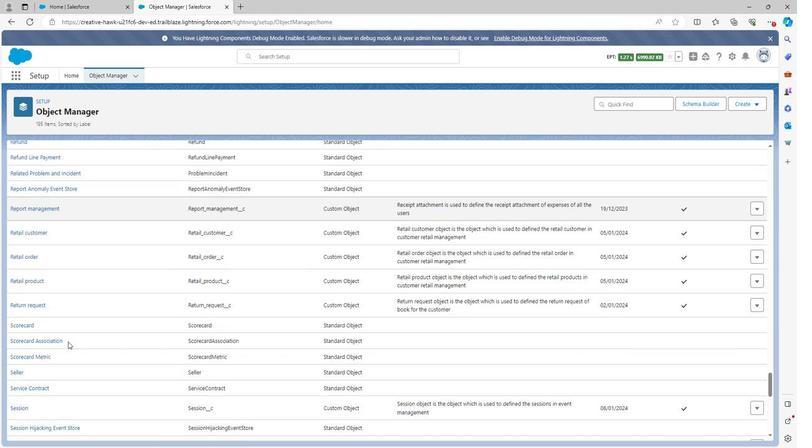 
Action: Mouse scrolled (66, 342) with delta (0, 0)
Screenshot: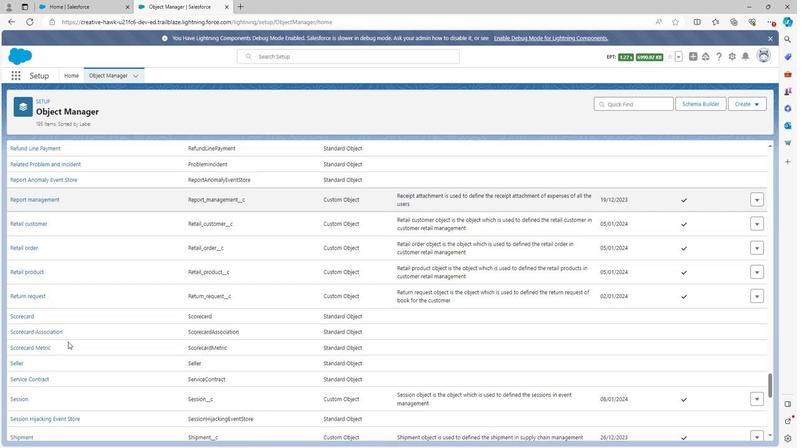 
Action: Mouse moved to (65, 344)
Screenshot: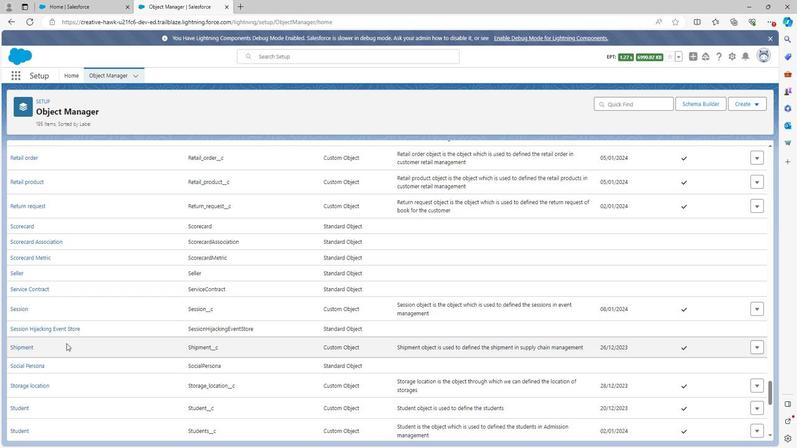 
Action: Mouse scrolled (65, 344) with delta (0, 0)
Screenshot: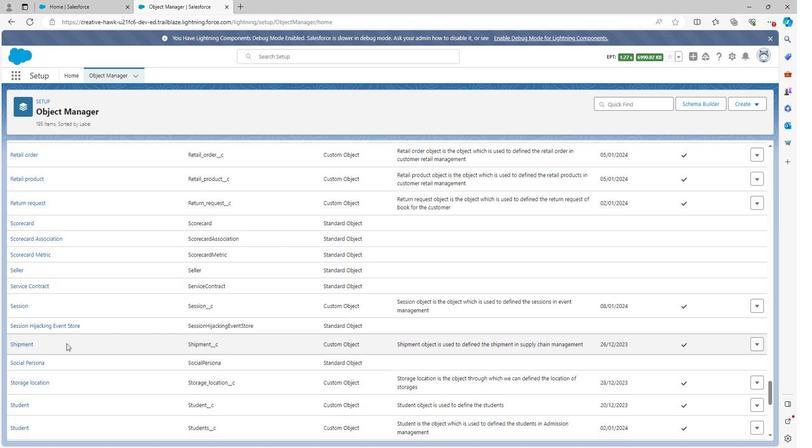 
Action: Mouse scrolled (65, 344) with delta (0, 0)
Screenshot: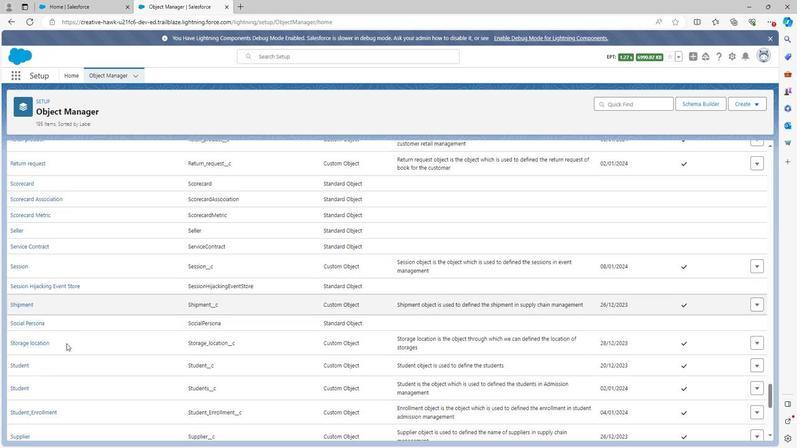 
Action: Mouse moved to (64, 344)
Screenshot: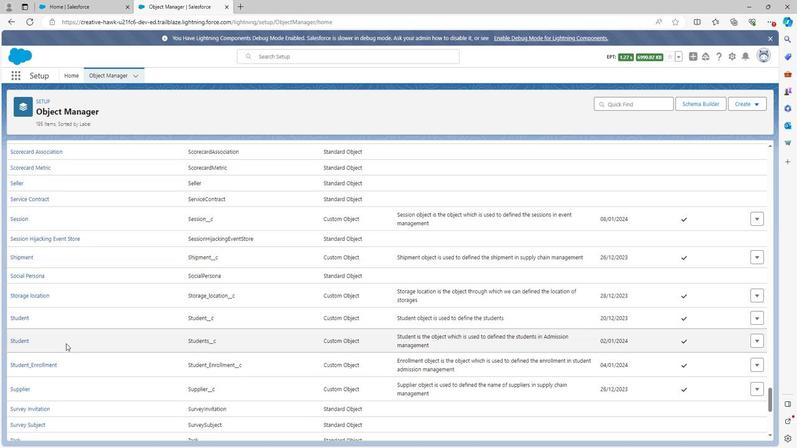 
Action: Mouse scrolled (64, 344) with delta (0, 0)
Screenshot: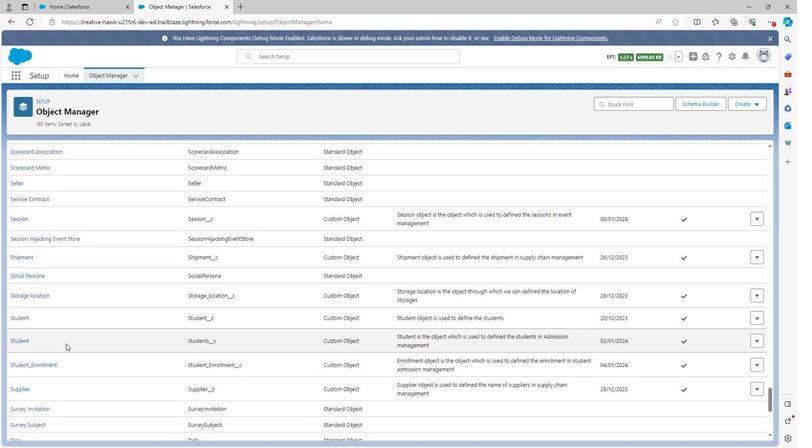 
Action: Mouse moved to (30, 312)
Screenshot: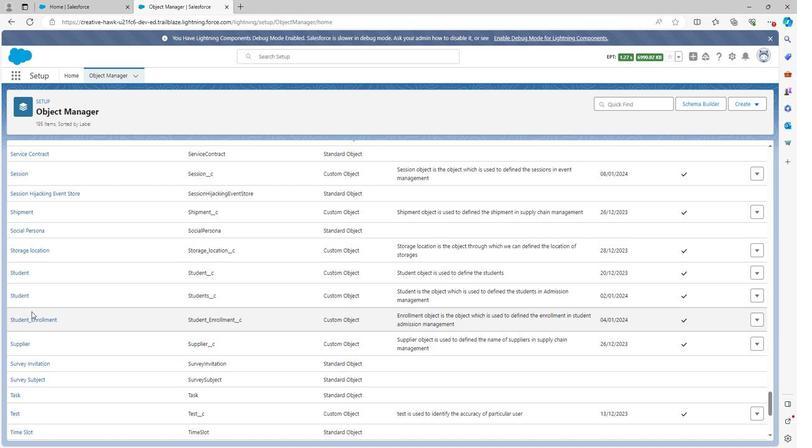 
Action: Mouse scrolled (30, 312) with delta (0, 0)
Screenshot: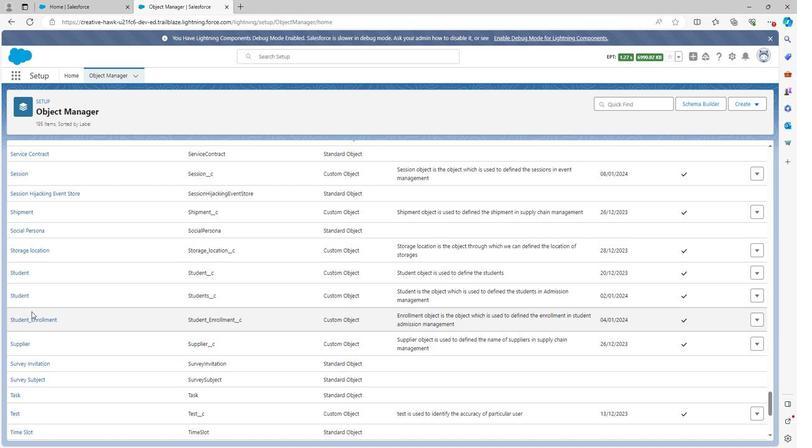 
Action: Mouse scrolled (30, 312) with delta (0, 0)
Screenshot: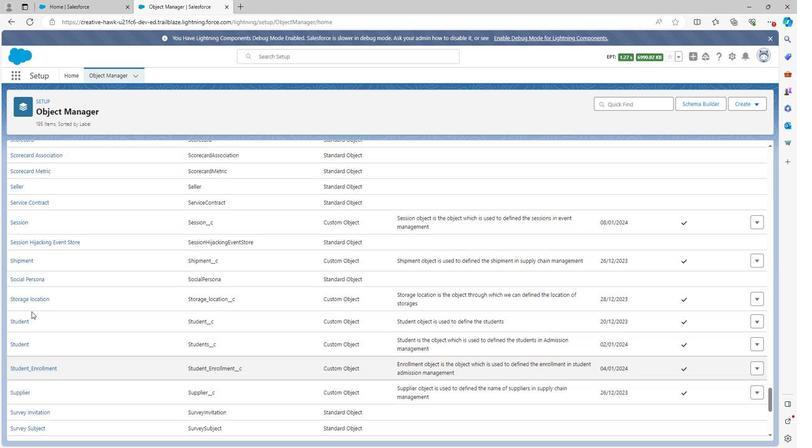 
Action: Mouse moved to (19, 262)
Screenshot: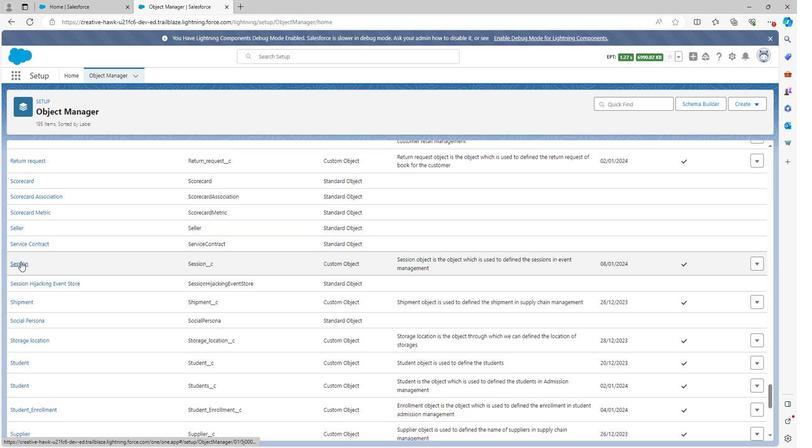 
Action: Mouse pressed left at (19, 262)
Screenshot: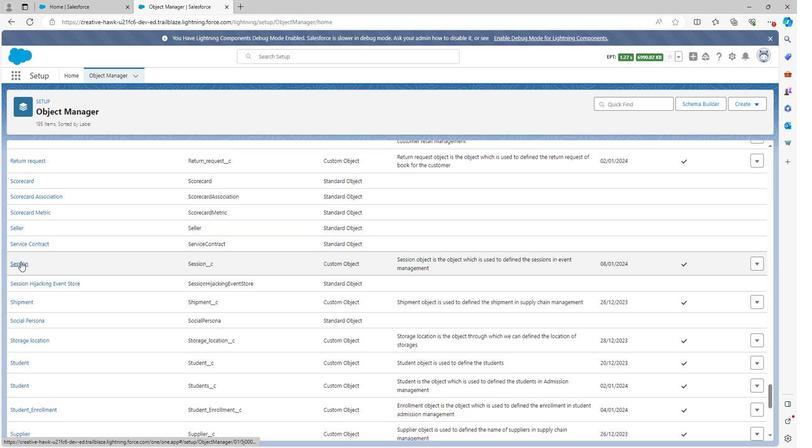 
Action: Mouse moved to (134, 282)
Screenshot: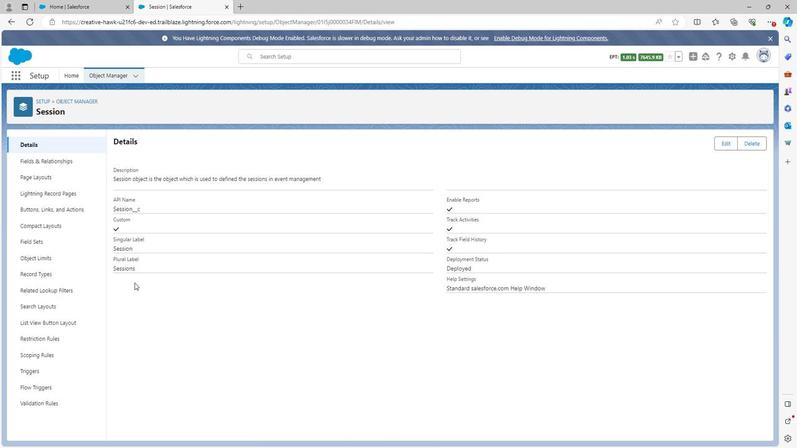 
